 Task: Find connections with filter location Guararema with filter topic #Feminismwith filter profile language Spanish with filter current company Miracle Software Systems, Inc with filter school Harcourt Butler Technical University  with filter industry Tobacco Manufacturing with filter service category Software Testing with filter keywords title Operations Coordinator
Action: Mouse moved to (566, 117)
Screenshot: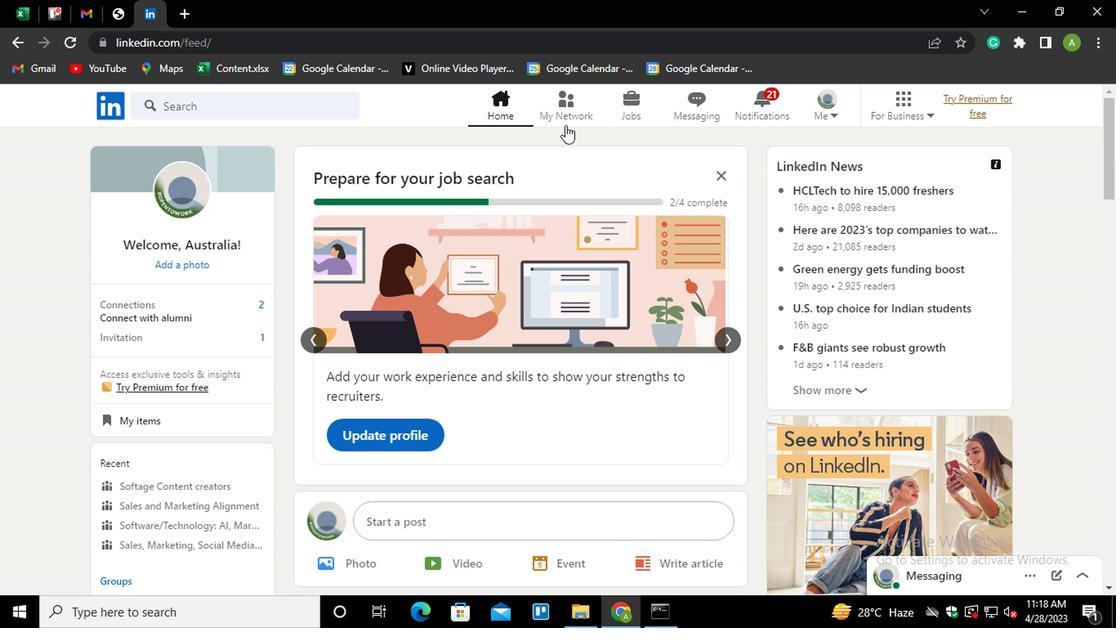 
Action: Mouse pressed left at (566, 117)
Screenshot: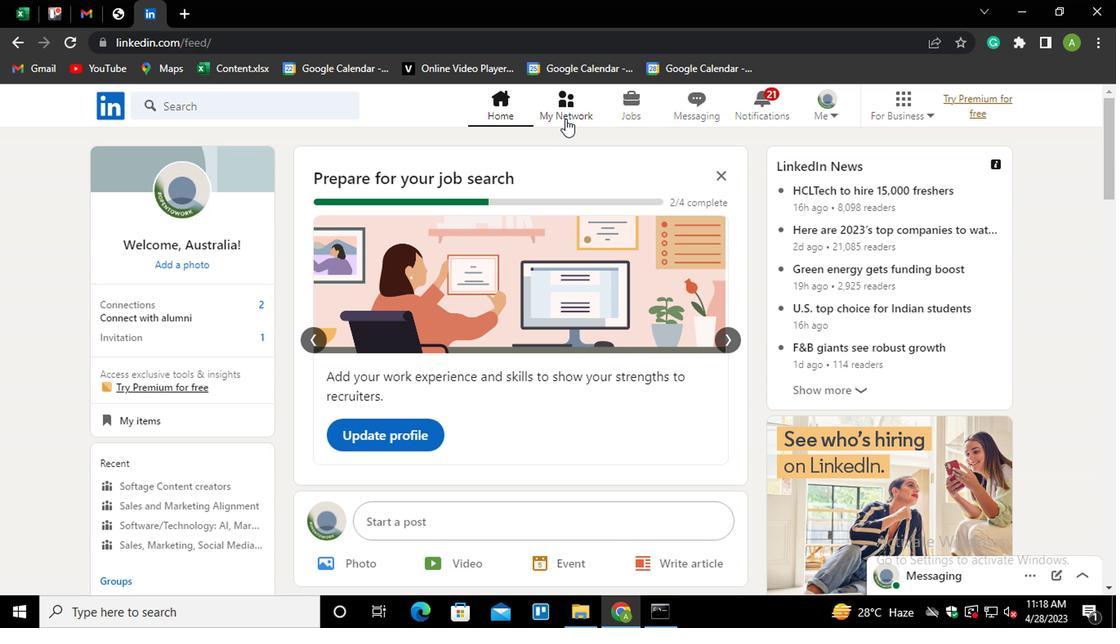 
Action: Mouse moved to (195, 190)
Screenshot: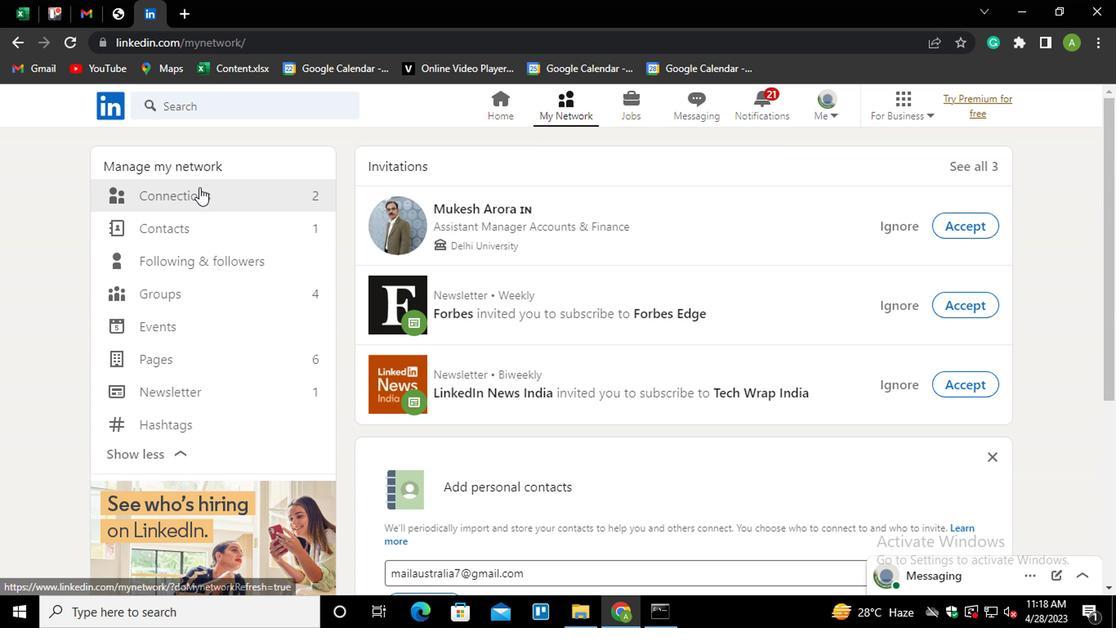 
Action: Mouse pressed left at (195, 190)
Screenshot: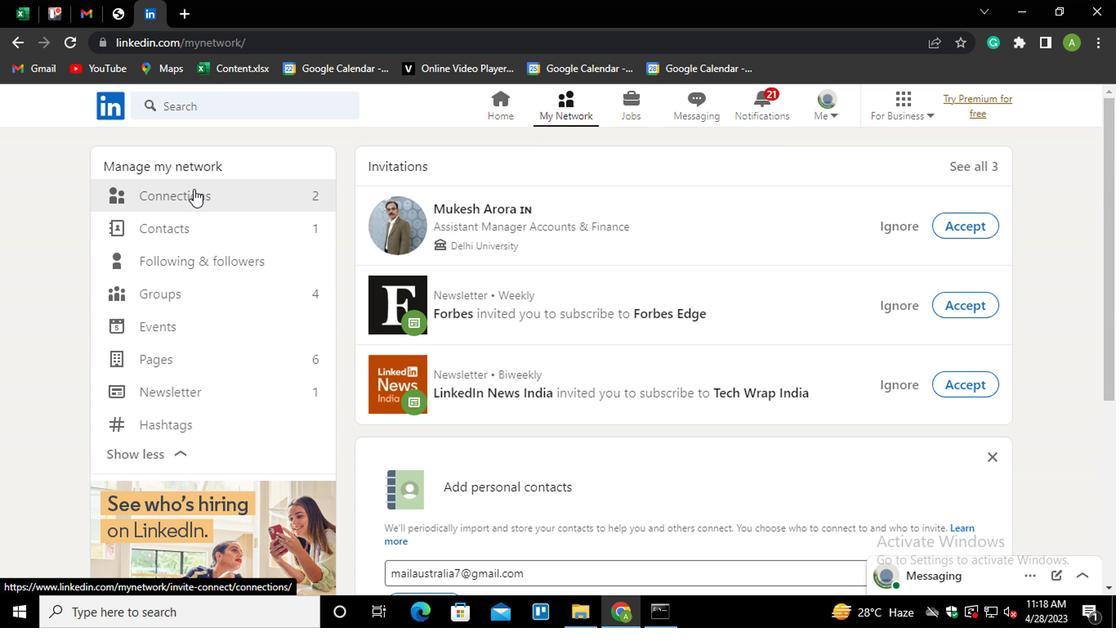 
Action: Mouse moved to (647, 197)
Screenshot: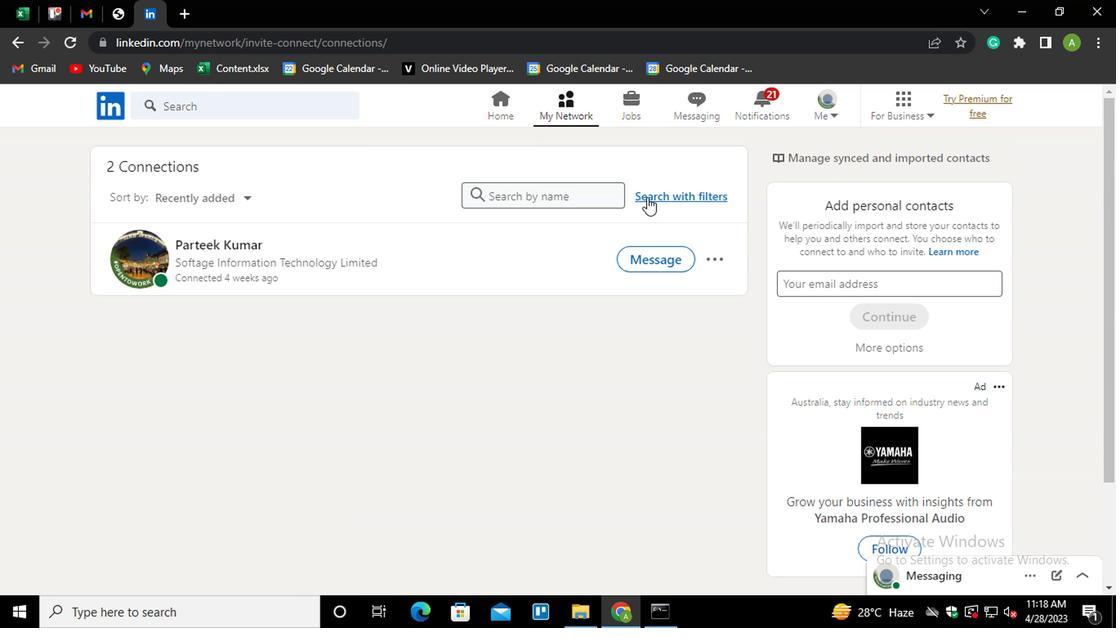
Action: Mouse pressed left at (647, 197)
Screenshot: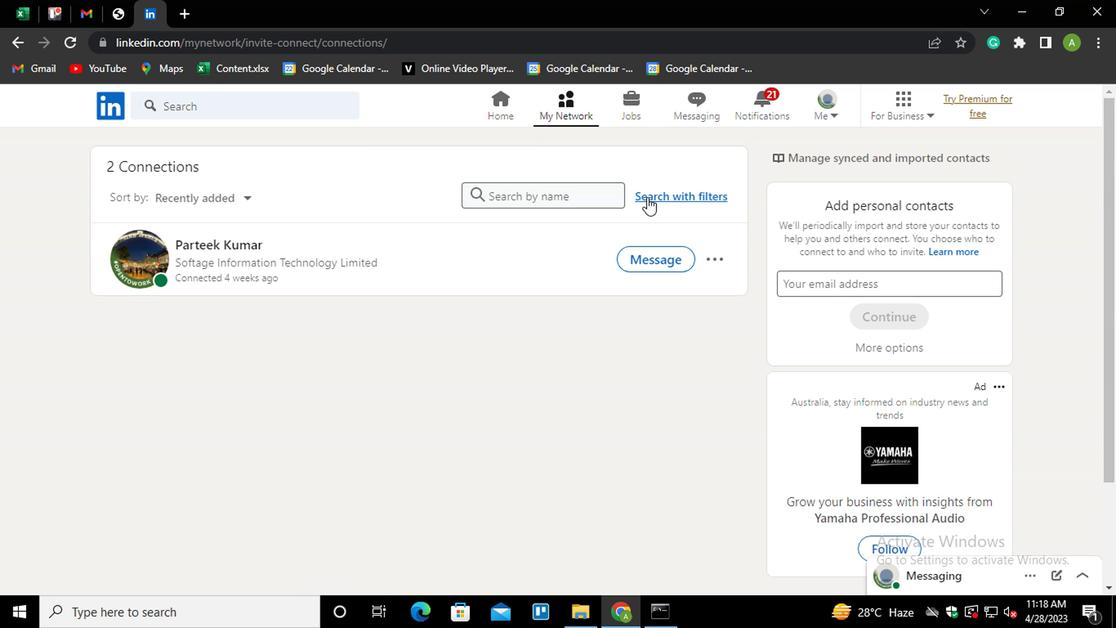 
Action: Mouse moved to (610, 152)
Screenshot: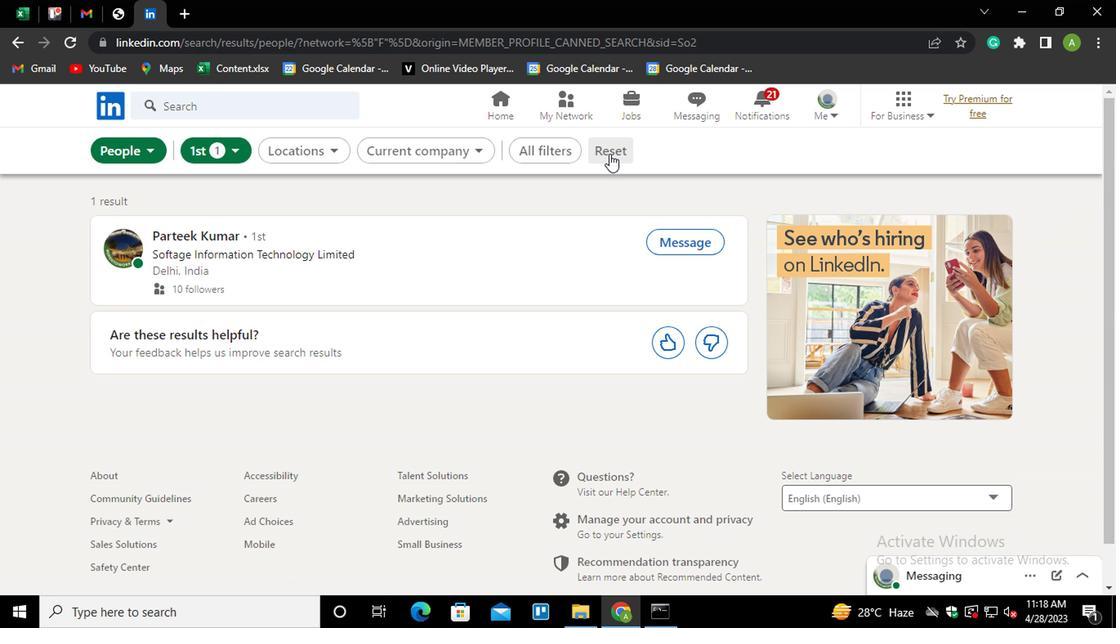 
Action: Mouse pressed left at (610, 152)
Screenshot: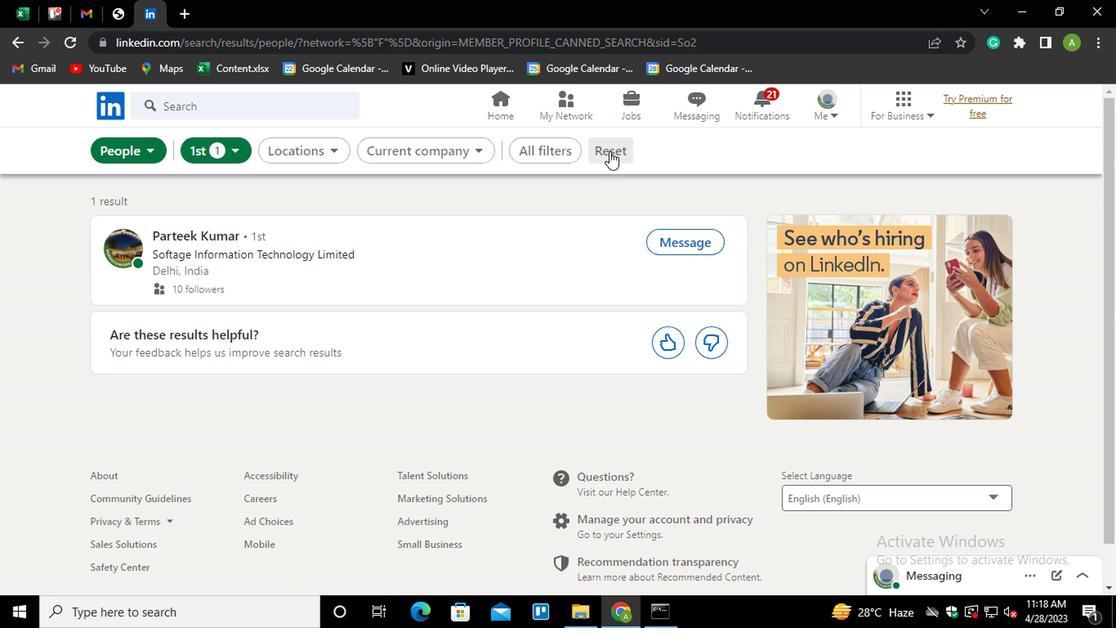 
Action: Mouse moved to (592, 152)
Screenshot: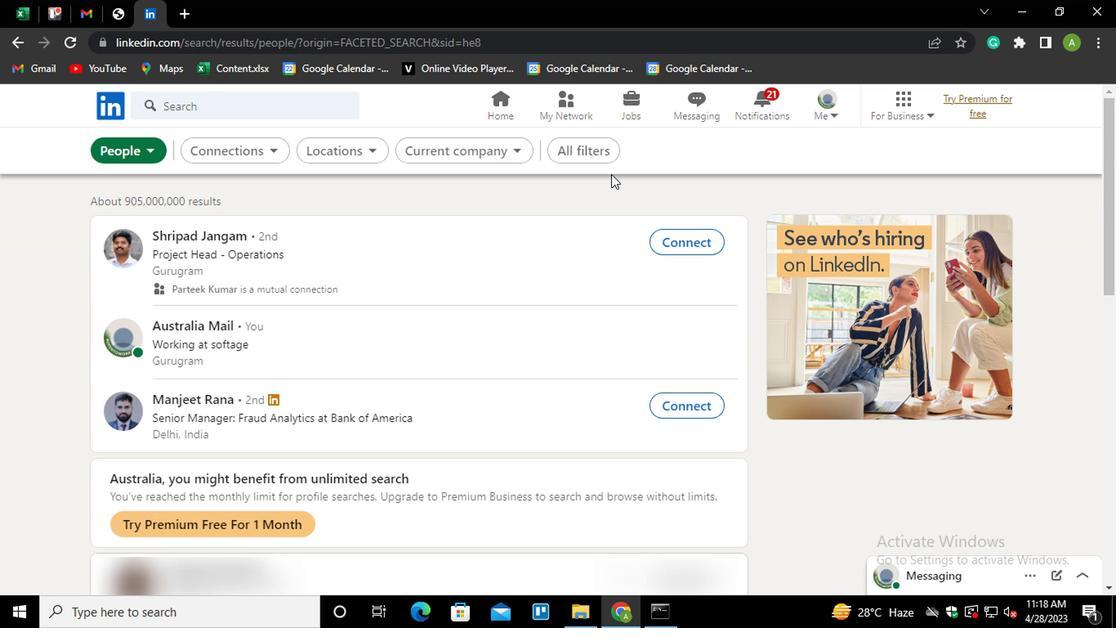 
Action: Mouse pressed left at (592, 152)
Screenshot: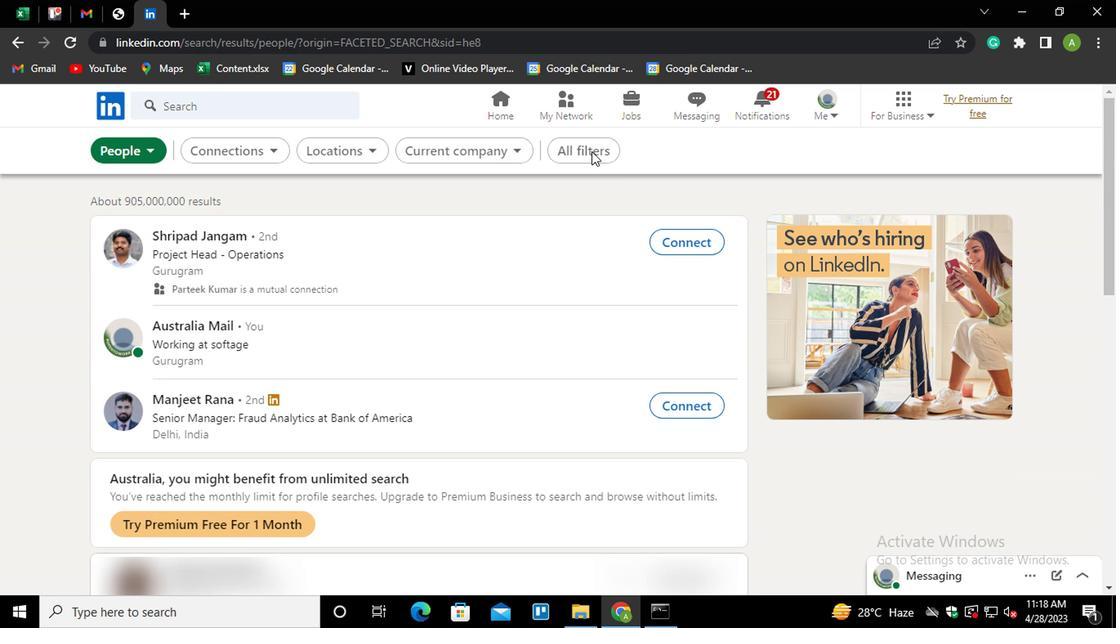 
Action: Mouse moved to (821, 326)
Screenshot: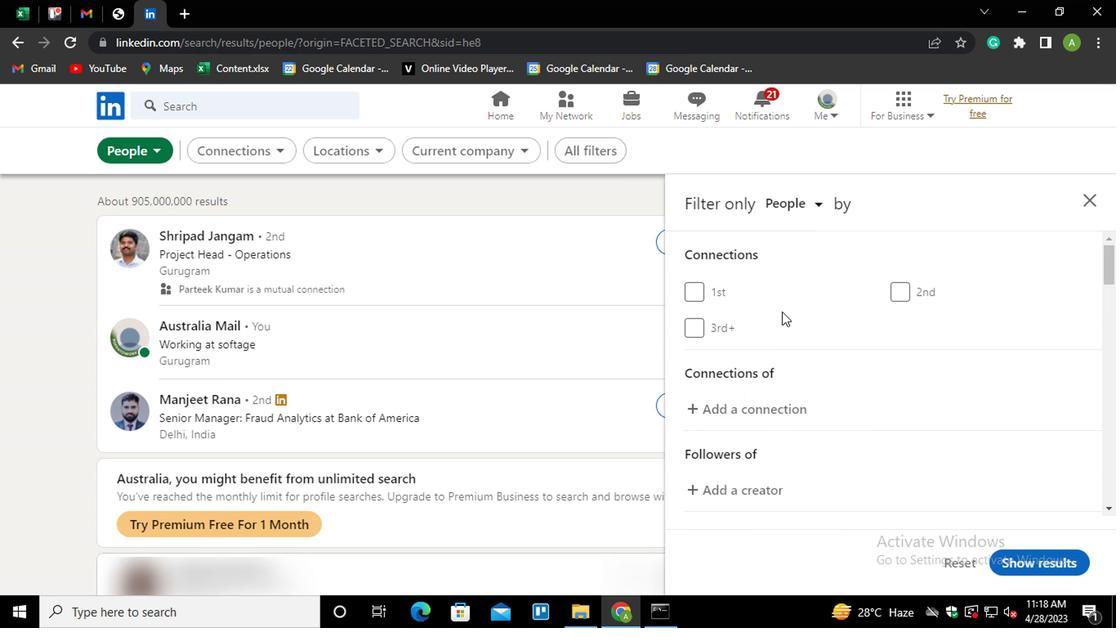 
Action: Mouse scrolled (821, 325) with delta (0, -1)
Screenshot: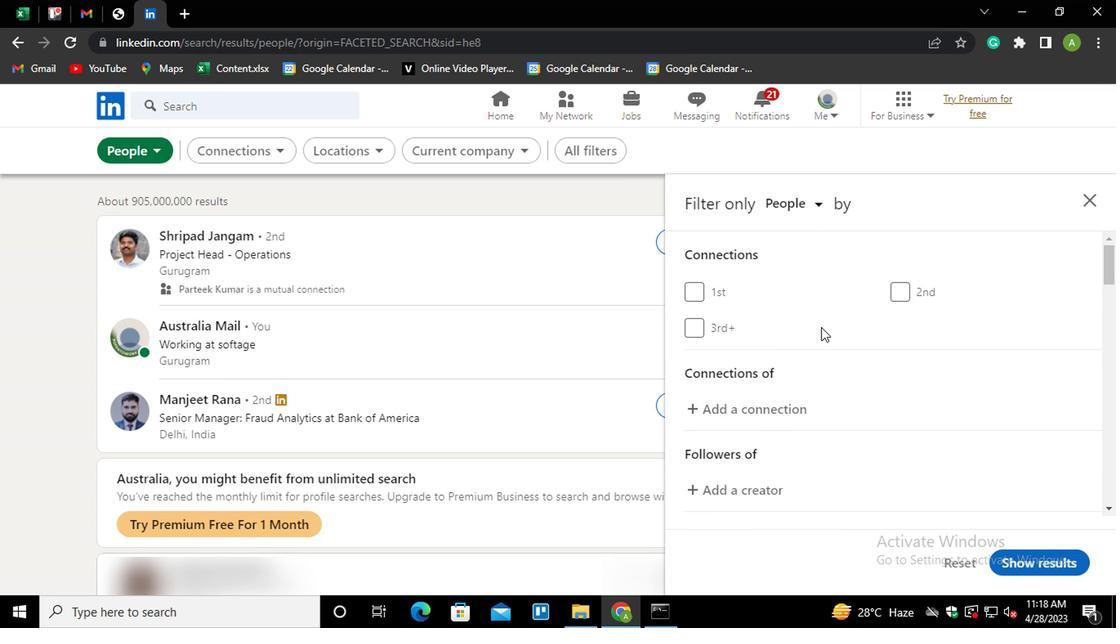 
Action: Mouse scrolled (821, 325) with delta (0, -1)
Screenshot: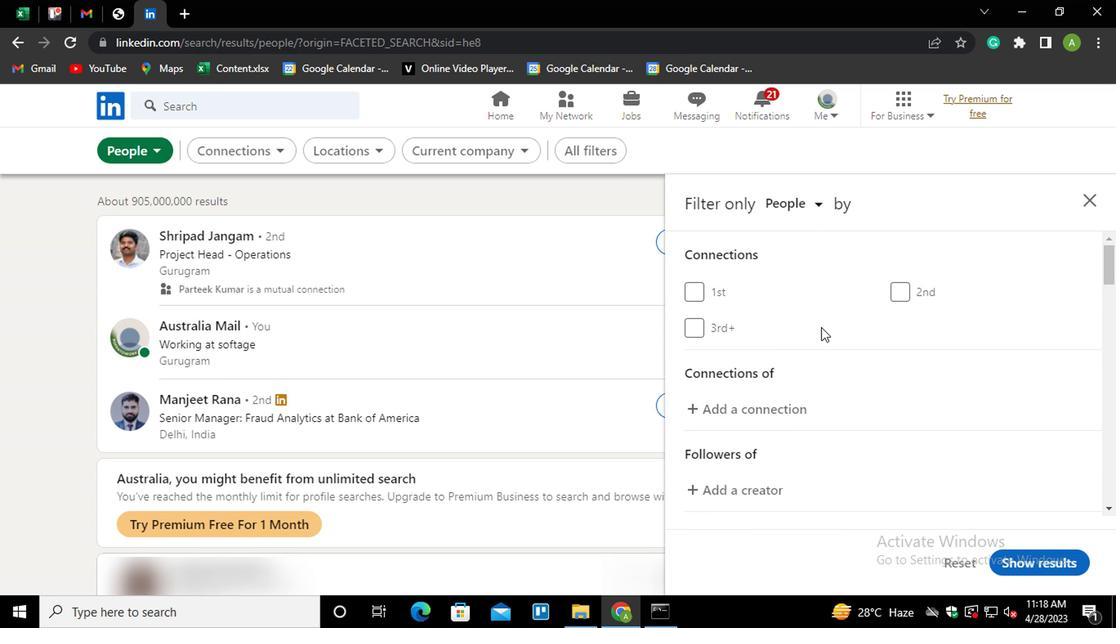 
Action: Mouse scrolled (821, 325) with delta (0, -1)
Screenshot: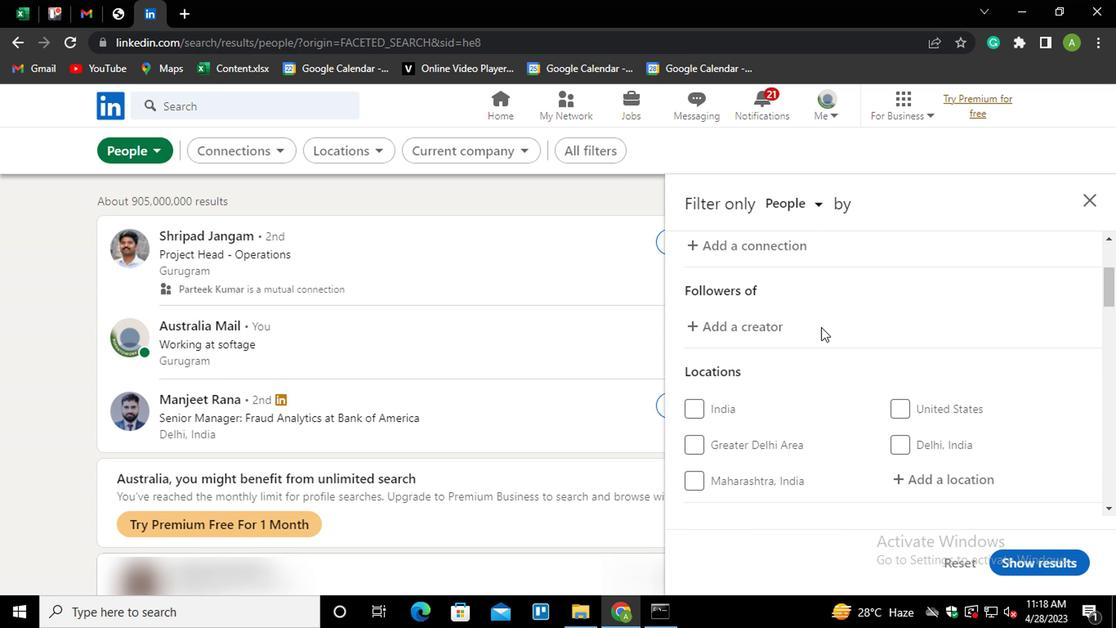 
Action: Mouse moved to (929, 389)
Screenshot: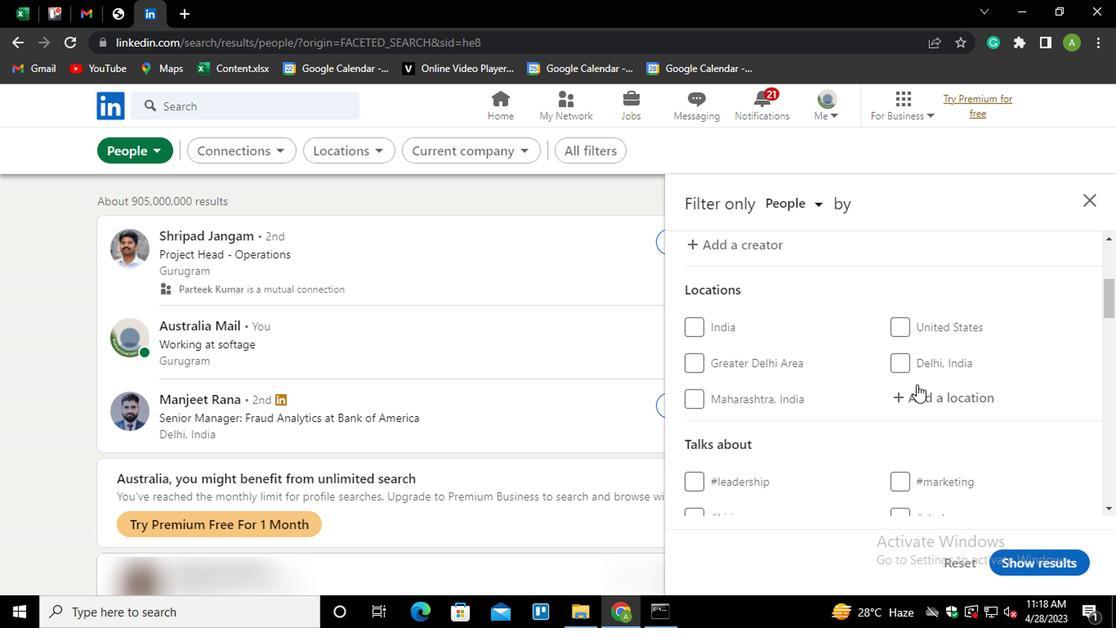 
Action: Mouse pressed left at (929, 389)
Screenshot: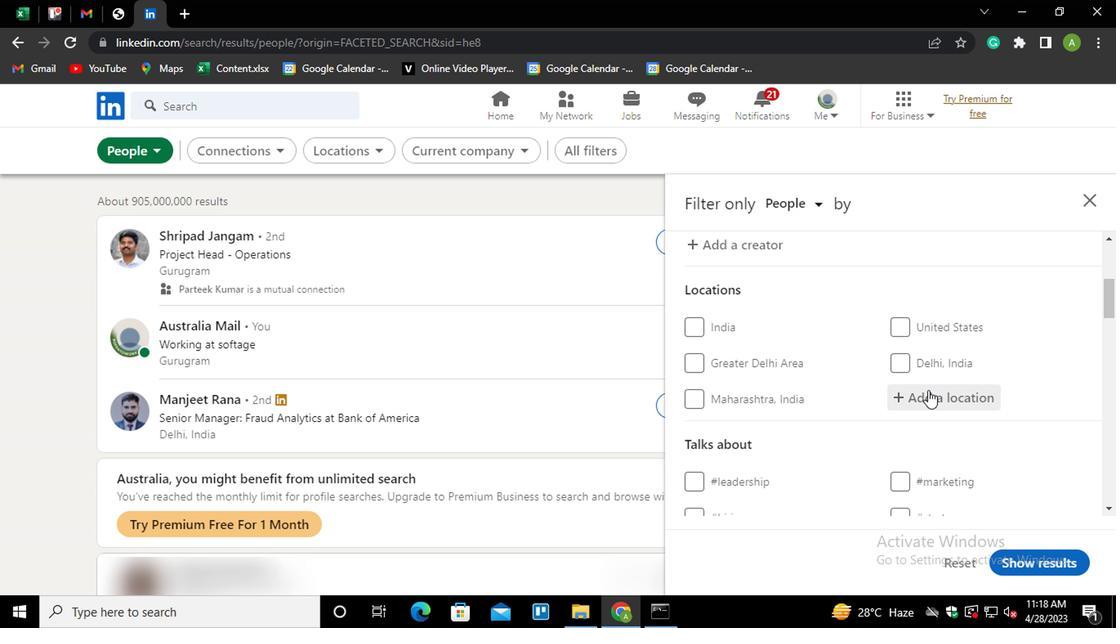
Action: Mouse moved to (937, 397)
Screenshot: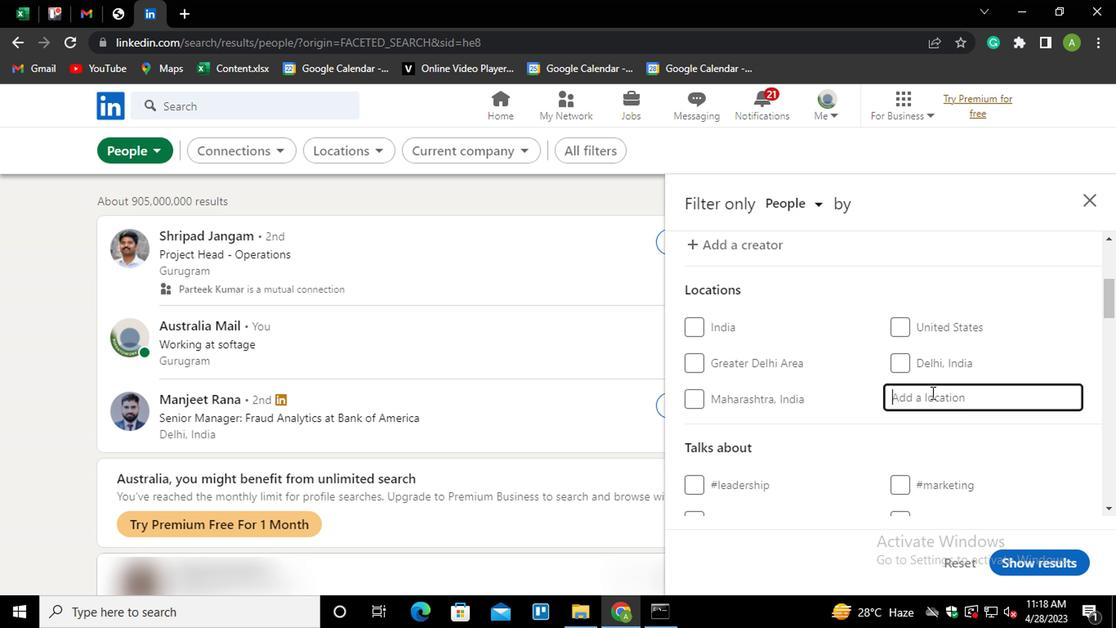 
Action: Mouse pressed left at (937, 397)
Screenshot: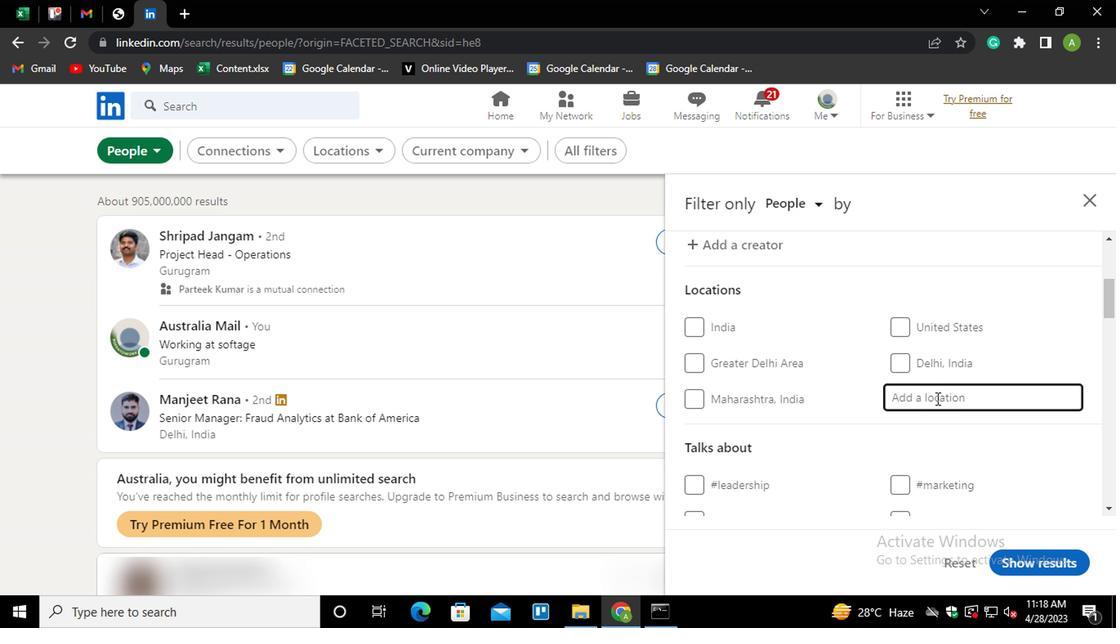 
Action: Mouse moved to (936, 397)
Screenshot: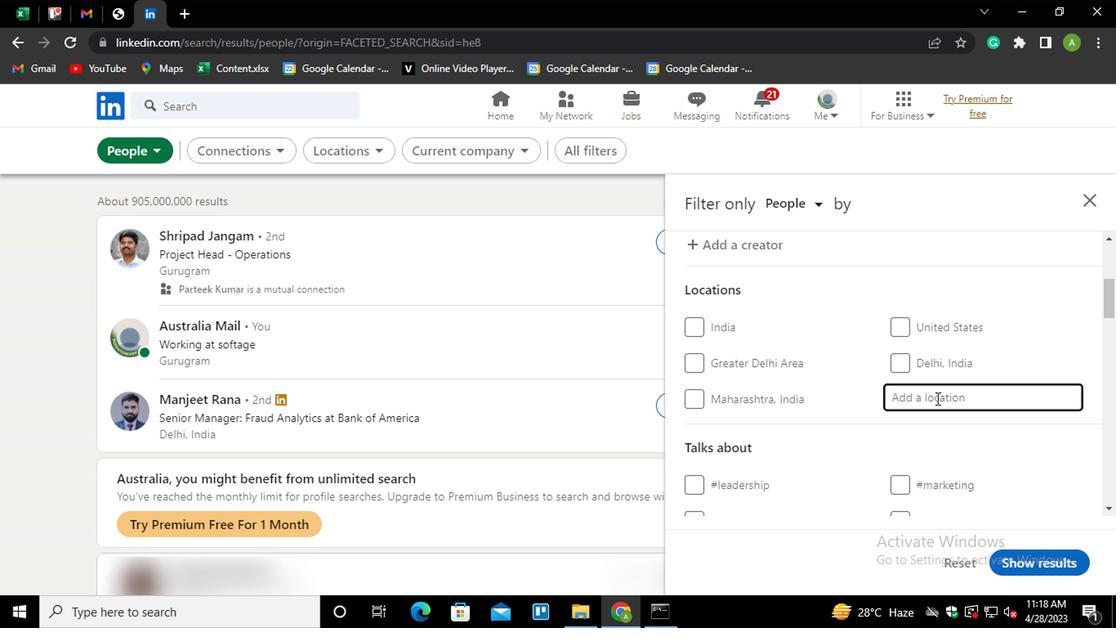 
Action: Key pressed <Key.shift>GUARAREMA<Key.down><Key.enter>
Screenshot: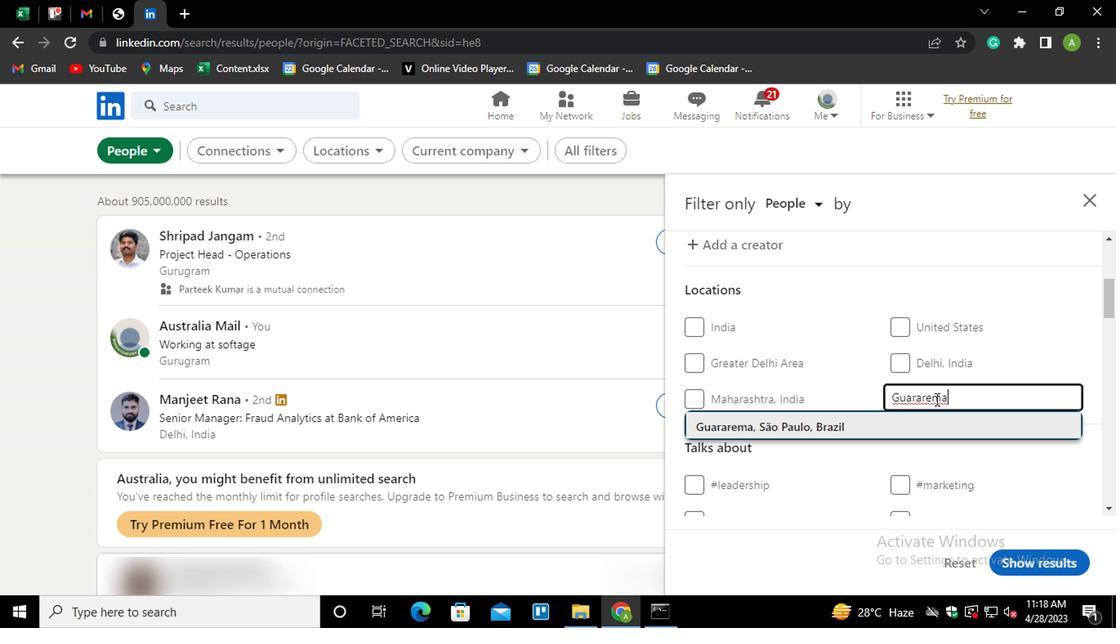 
Action: Mouse scrolled (936, 397) with delta (0, 0)
Screenshot: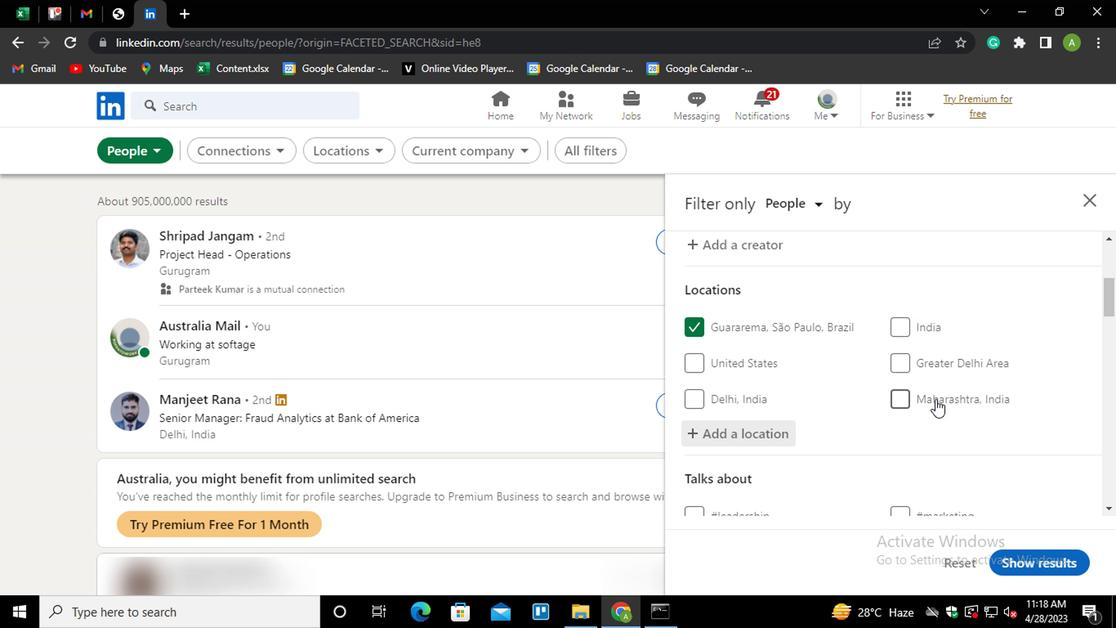 
Action: Mouse scrolled (936, 397) with delta (0, 0)
Screenshot: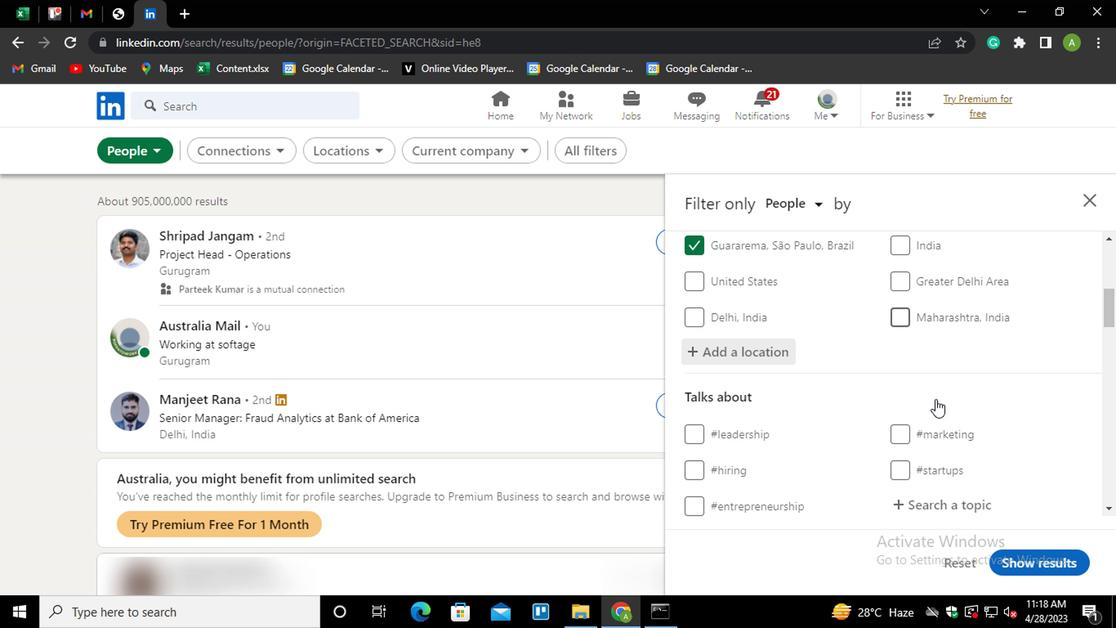 
Action: Mouse scrolled (936, 397) with delta (0, 0)
Screenshot: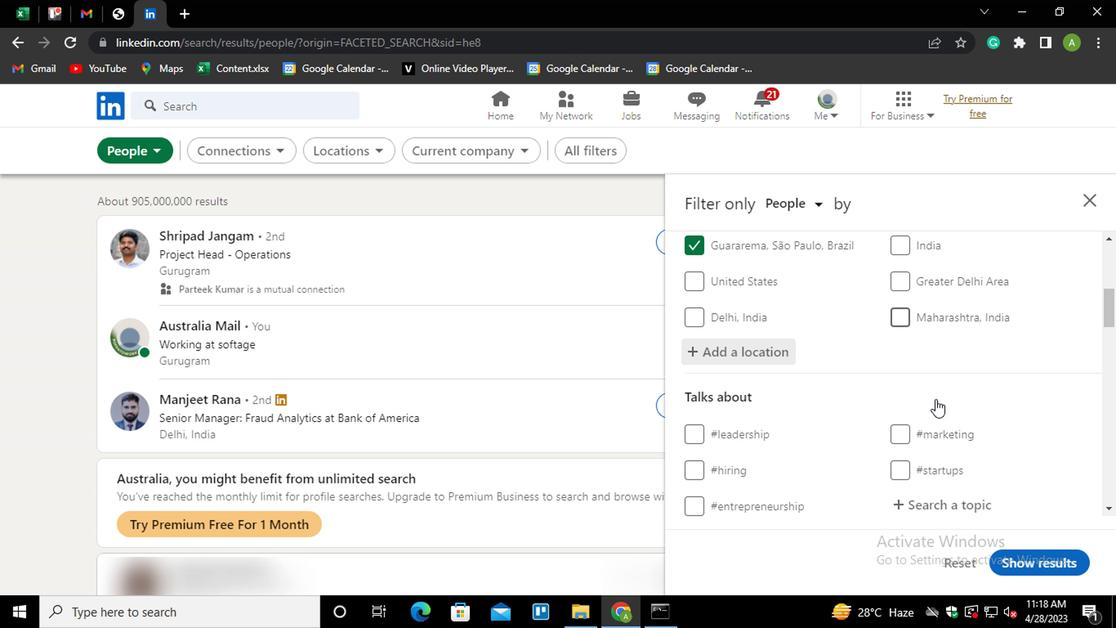 
Action: Mouse moved to (931, 342)
Screenshot: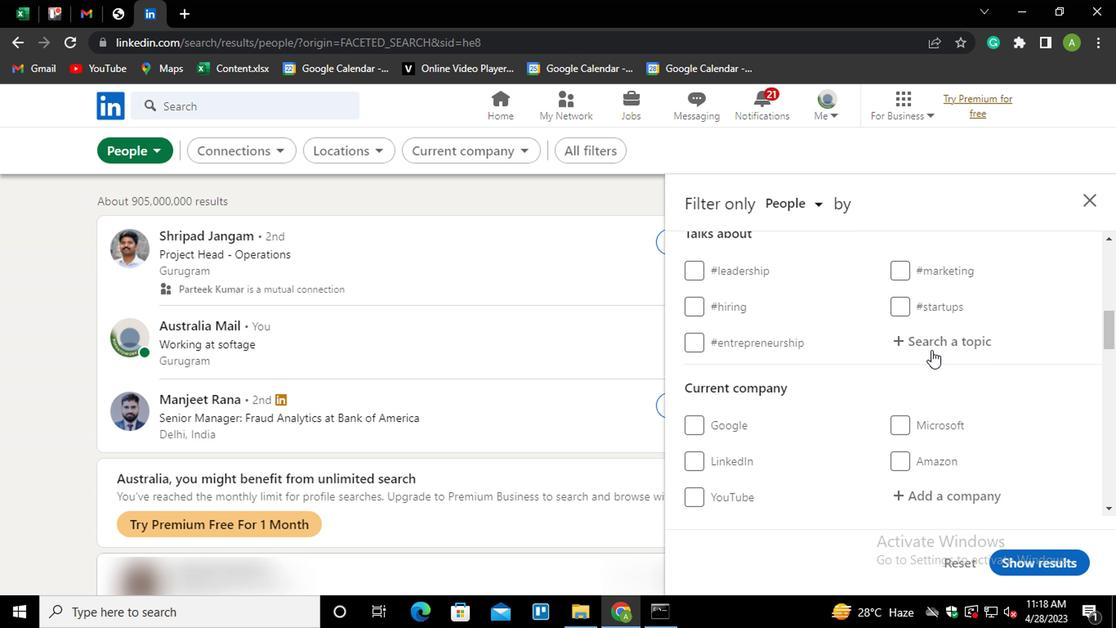
Action: Mouse pressed left at (931, 342)
Screenshot: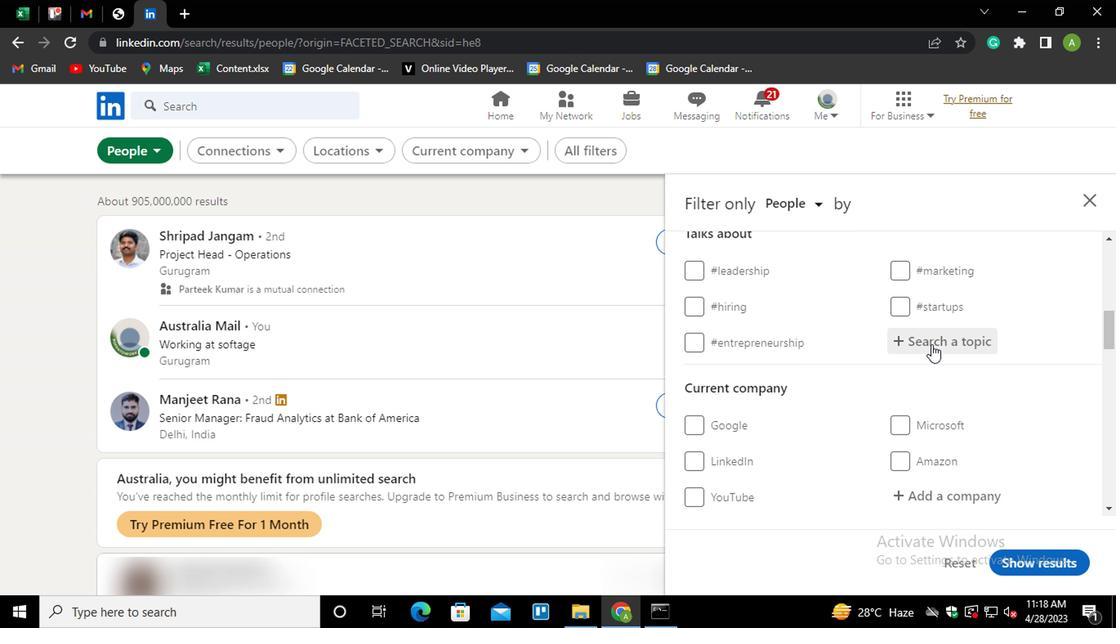 
Action: Mouse moved to (930, 342)
Screenshot: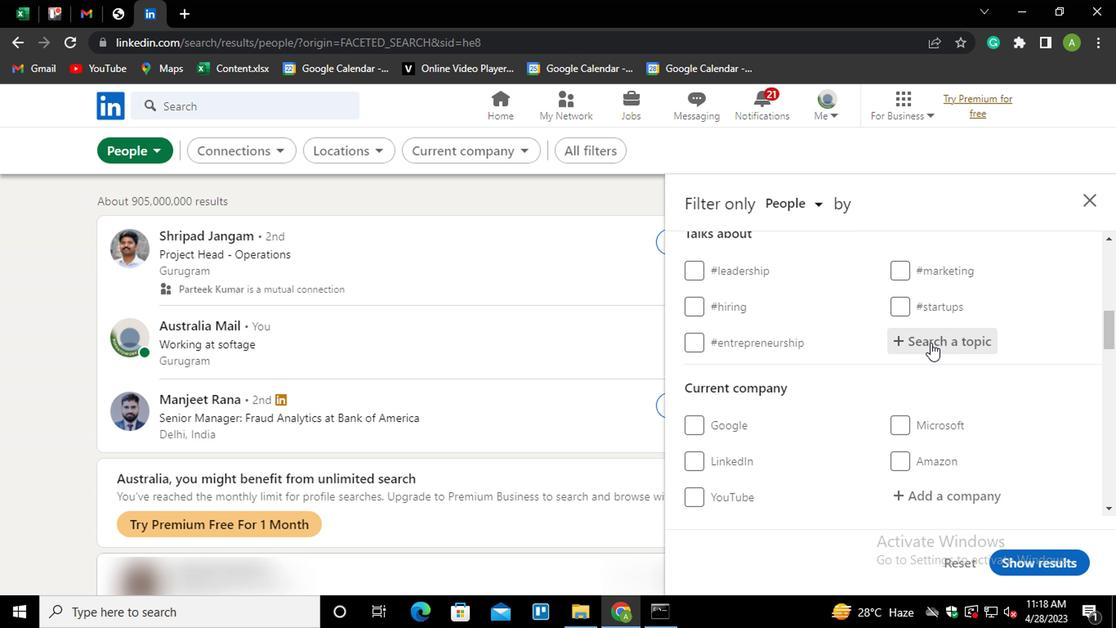 
Action: Key pressed FEMINISM<Key.down><Key.down><Key.enter>
Screenshot: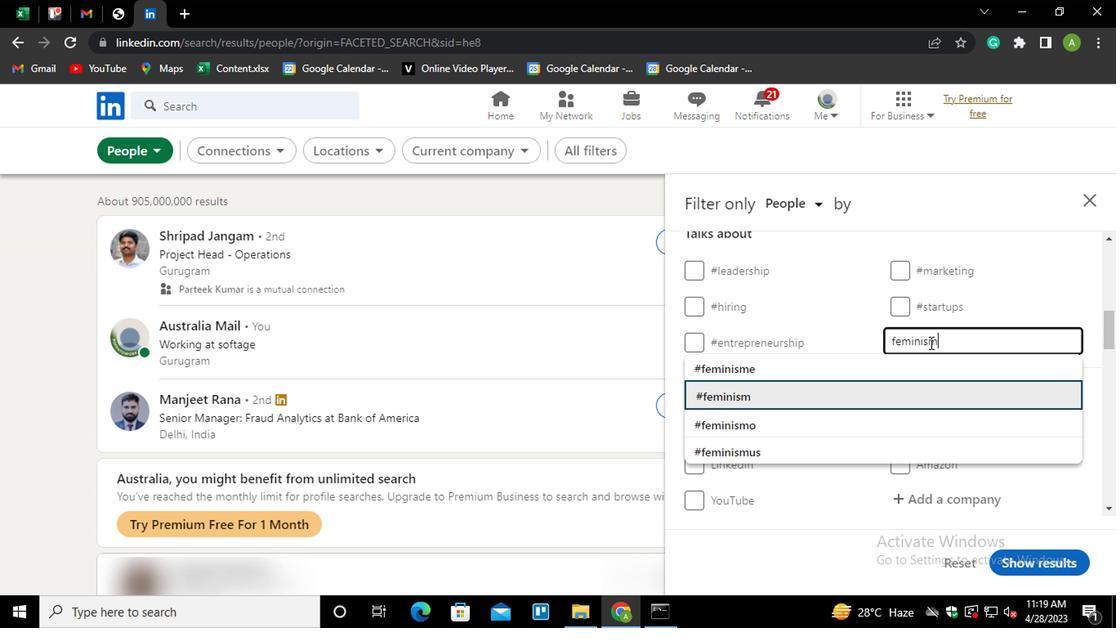 
Action: Mouse scrolled (930, 341) with delta (0, 0)
Screenshot: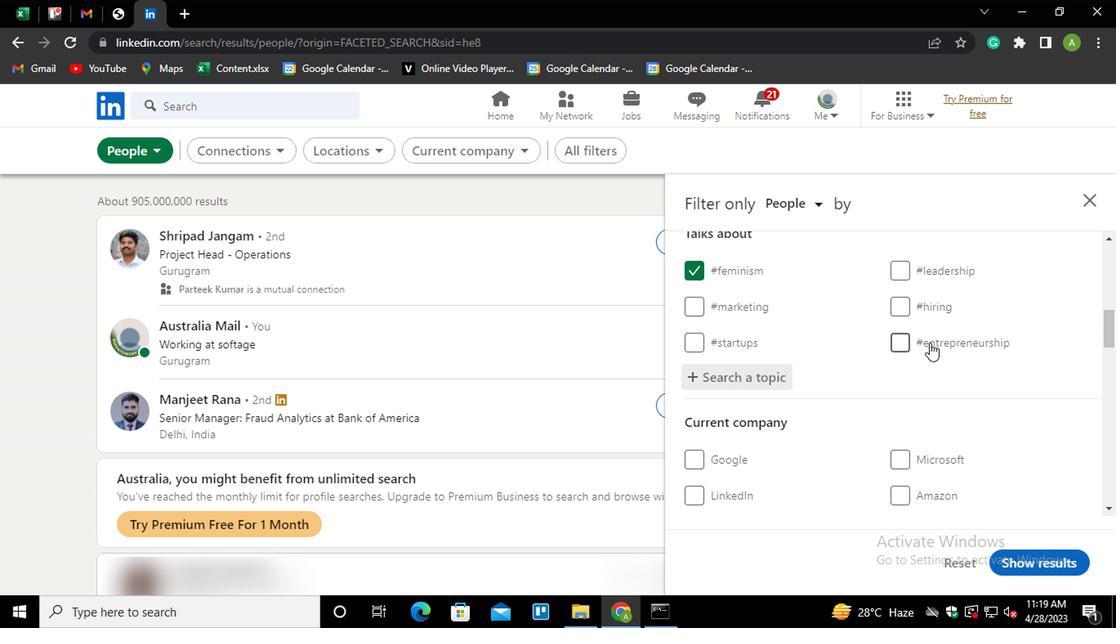 
Action: Mouse scrolled (930, 341) with delta (0, 0)
Screenshot: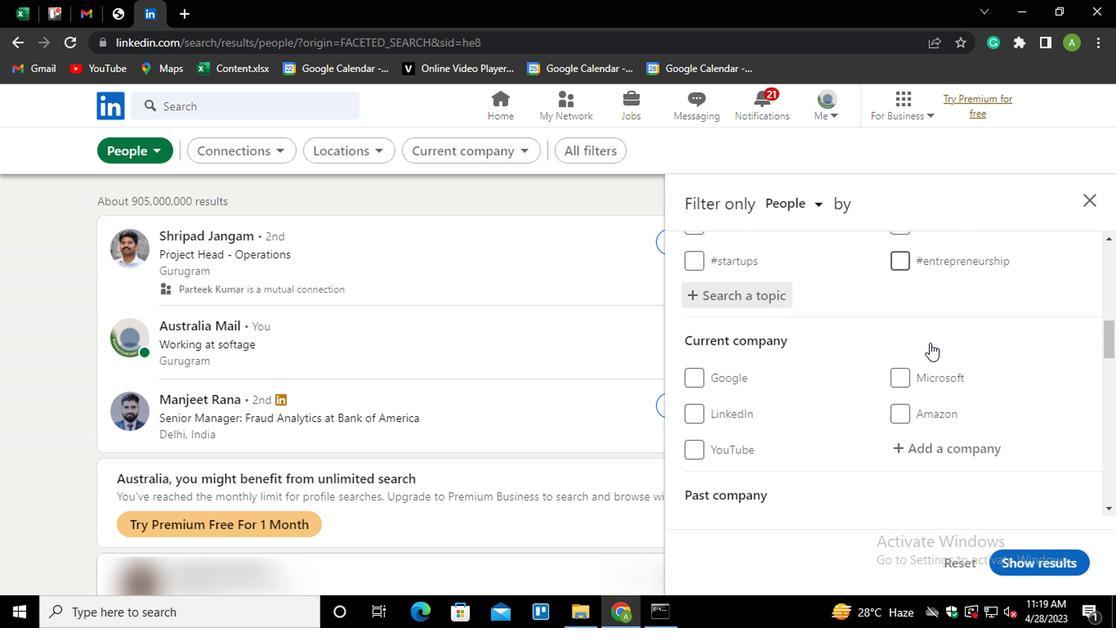 
Action: Mouse scrolled (930, 341) with delta (0, 0)
Screenshot: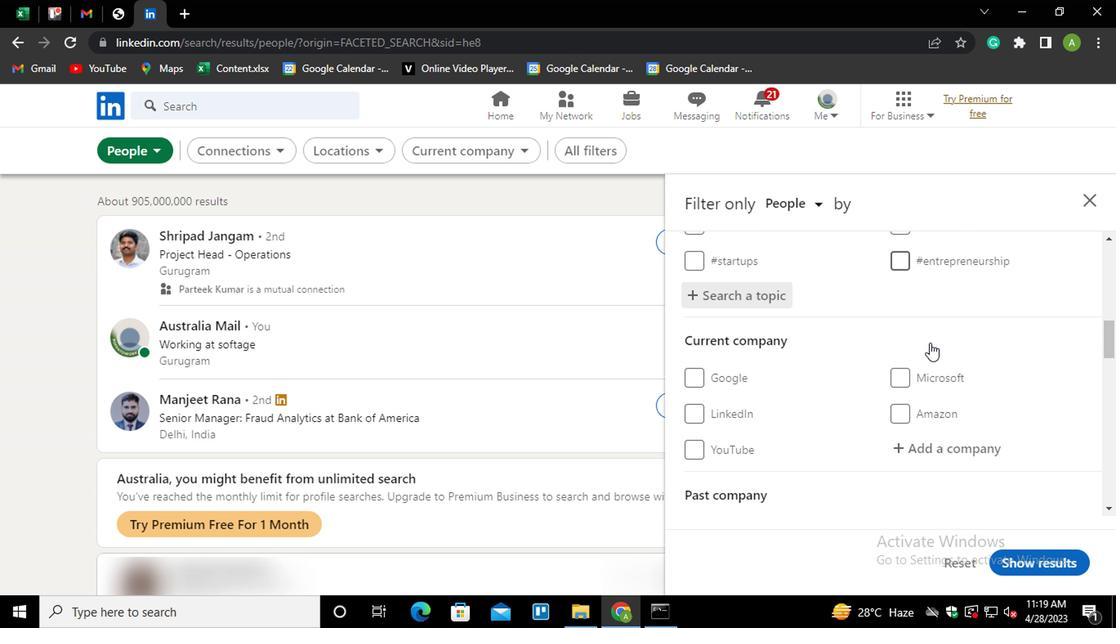 
Action: Mouse moved to (930, 342)
Screenshot: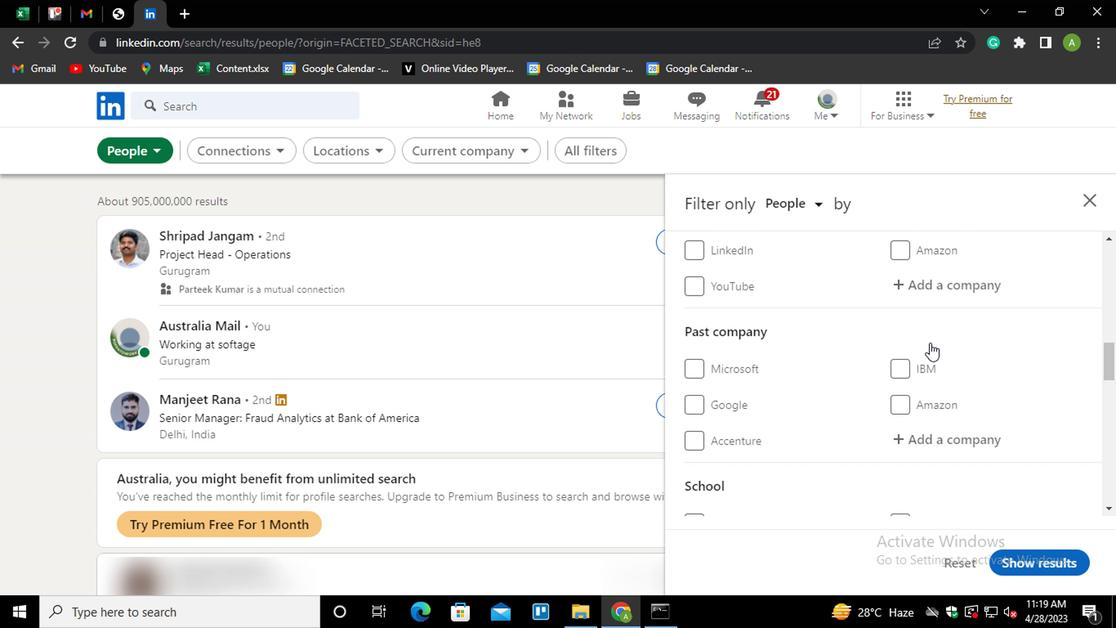
Action: Mouse scrolled (930, 341) with delta (0, 0)
Screenshot: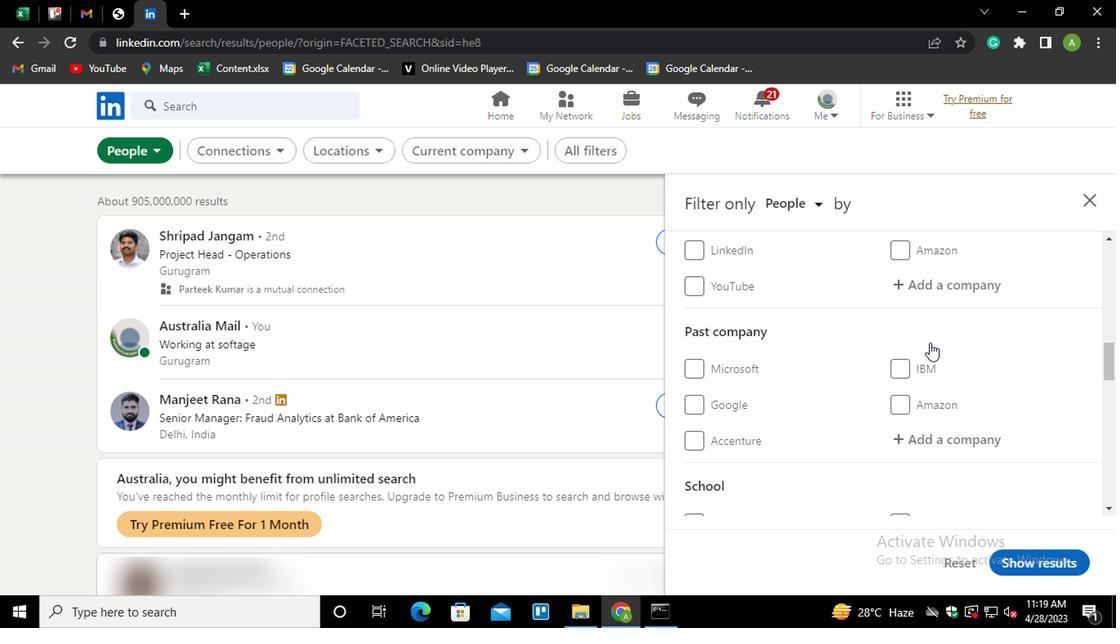 
Action: Mouse scrolled (930, 341) with delta (0, 0)
Screenshot: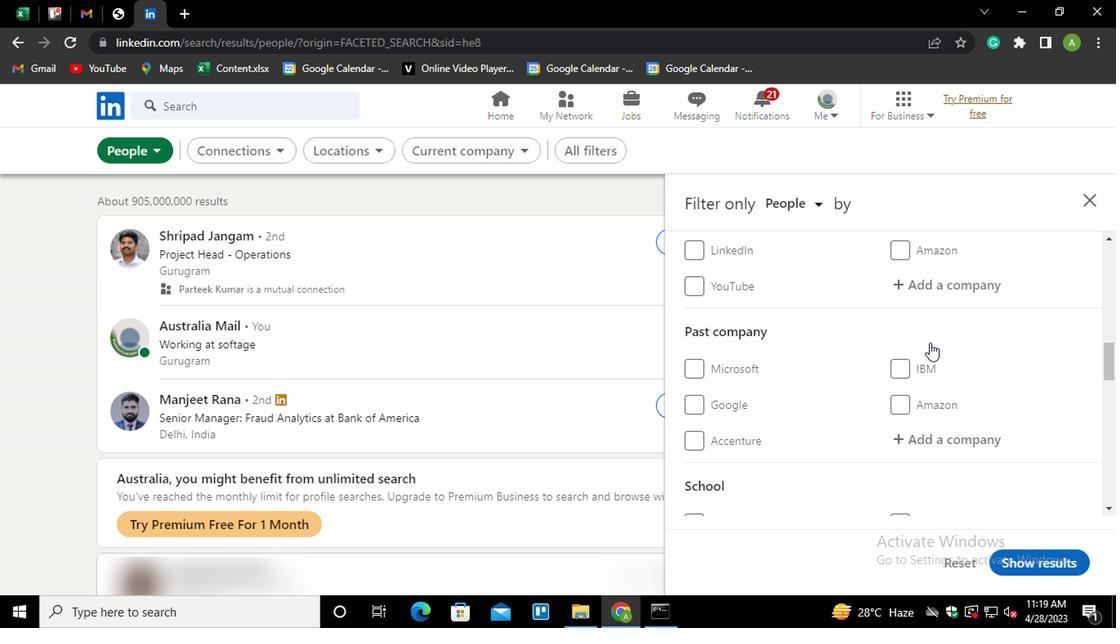 
Action: Mouse scrolled (930, 341) with delta (0, 0)
Screenshot: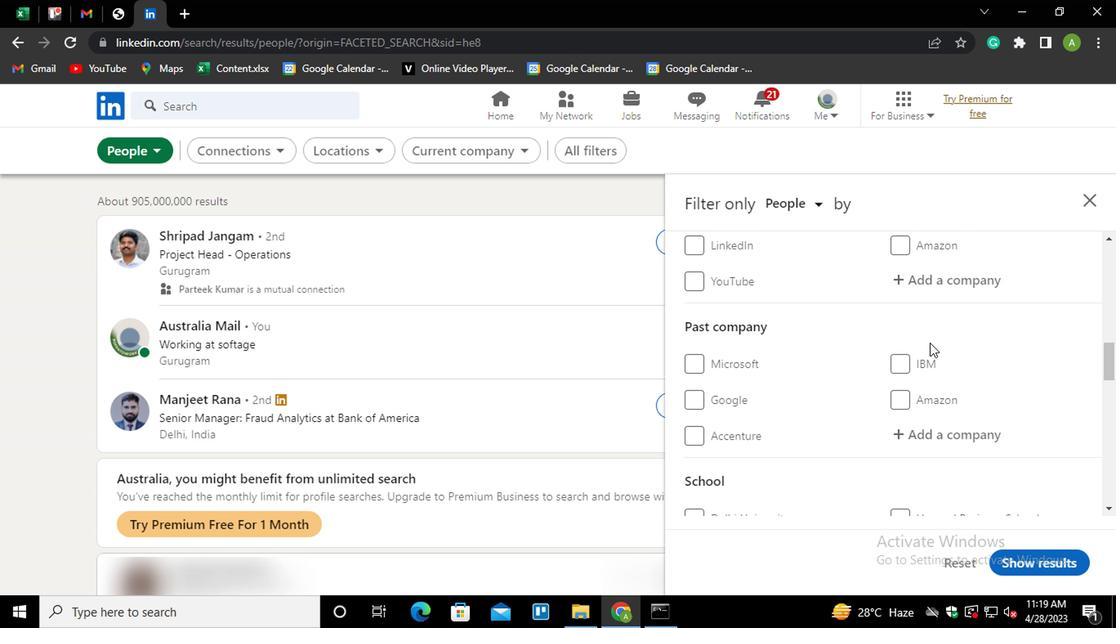 
Action: Mouse scrolled (930, 341) with delta (0, 0)
Screenshot: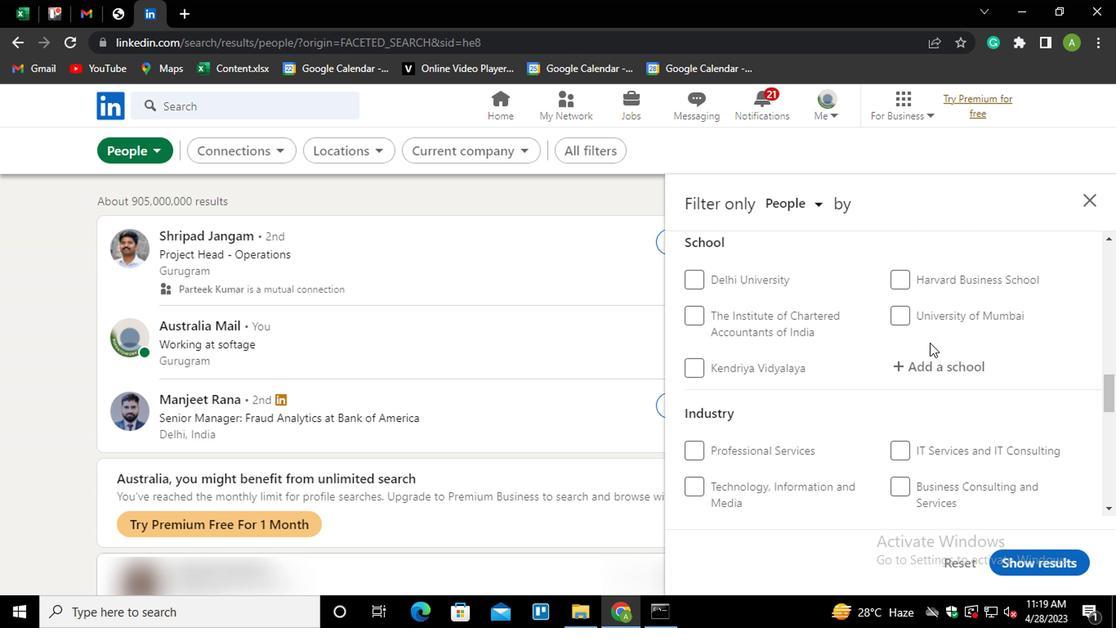 
Action: Mouse scrolled (930, 341) with delta (0, 0)
Screenshot: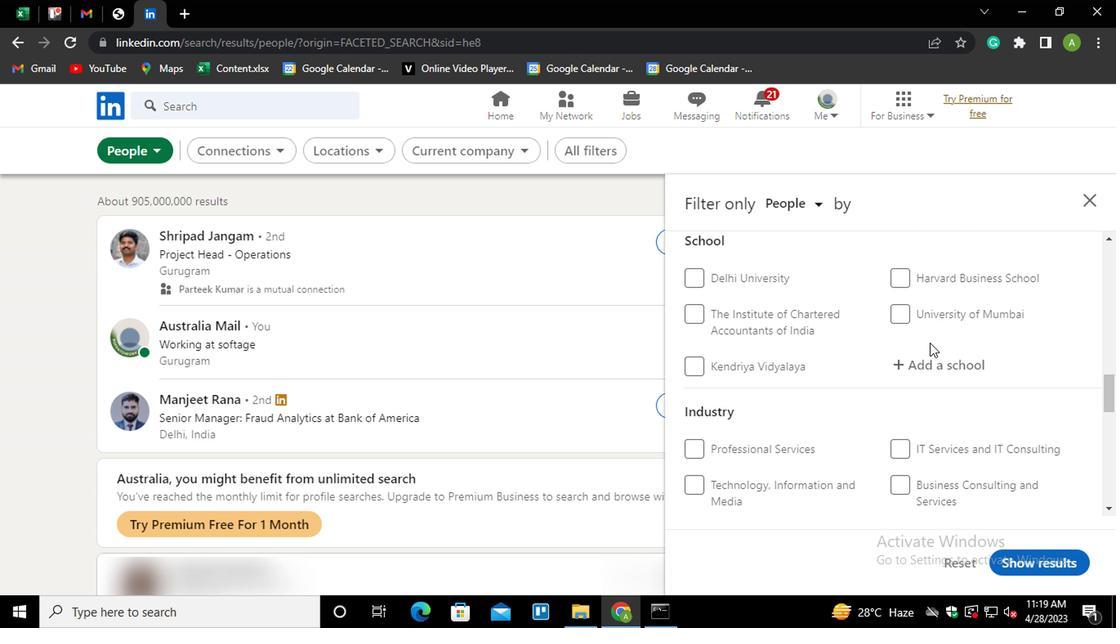 
Action: Mouse scrolled (930, 341) with delta (0, 0)
Screenshot: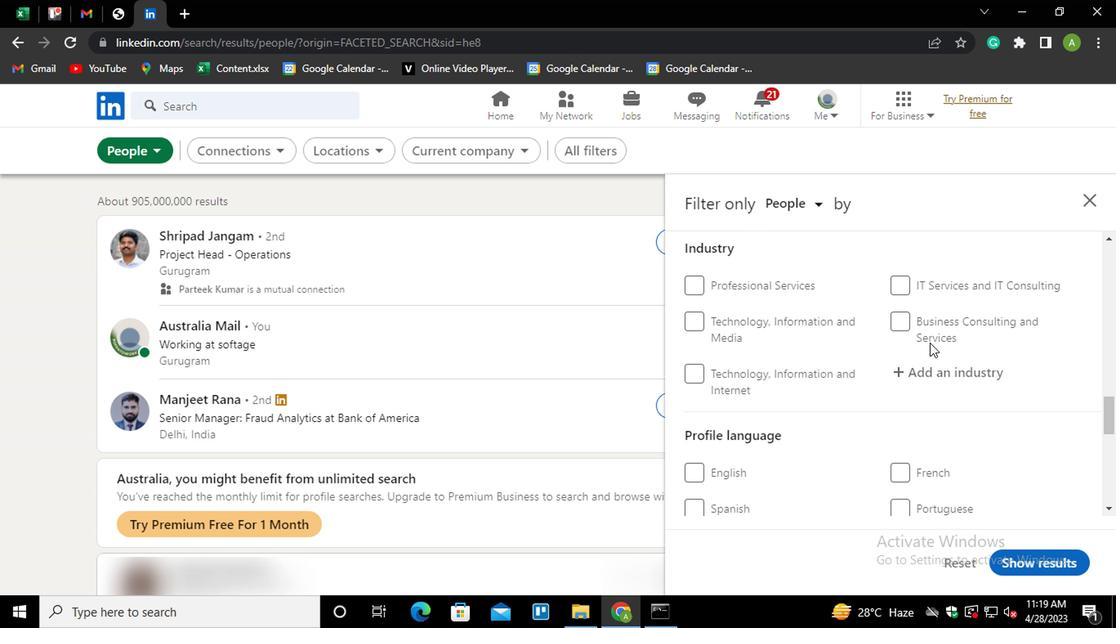 
Action: Mouse scrolled (930, 341) with delta (0, 0)
Screenshot: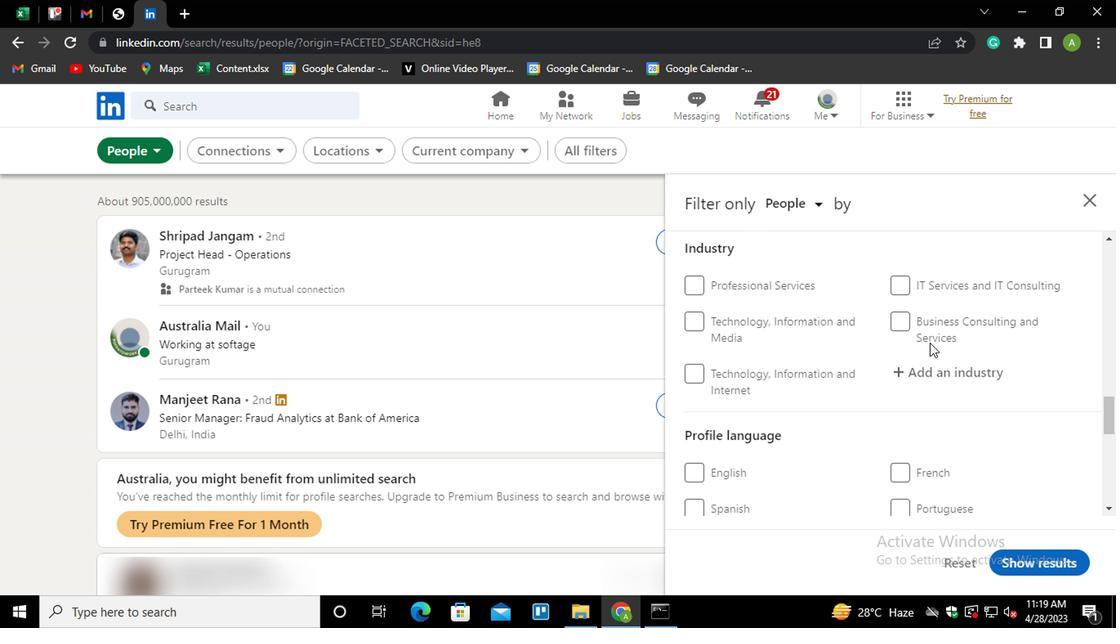 
Action: Mouse moved to (724, 348)
Screenshot: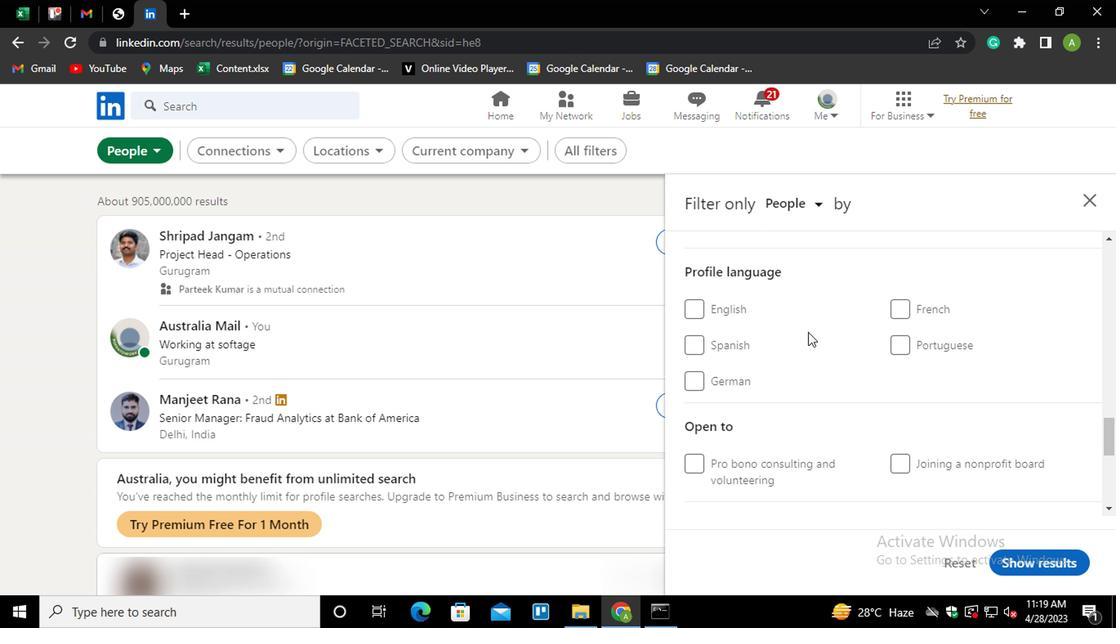 
Action: Mouse pressed left at (724, 348)
Screenshot: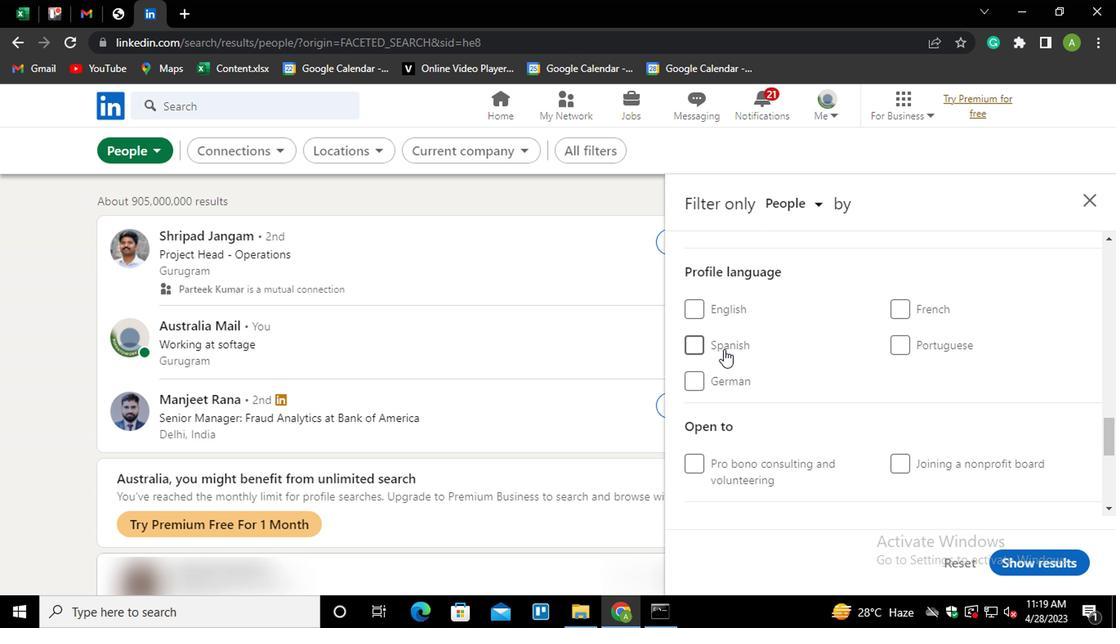 
Action: Mouse moved to (983, 410)
Screenshot: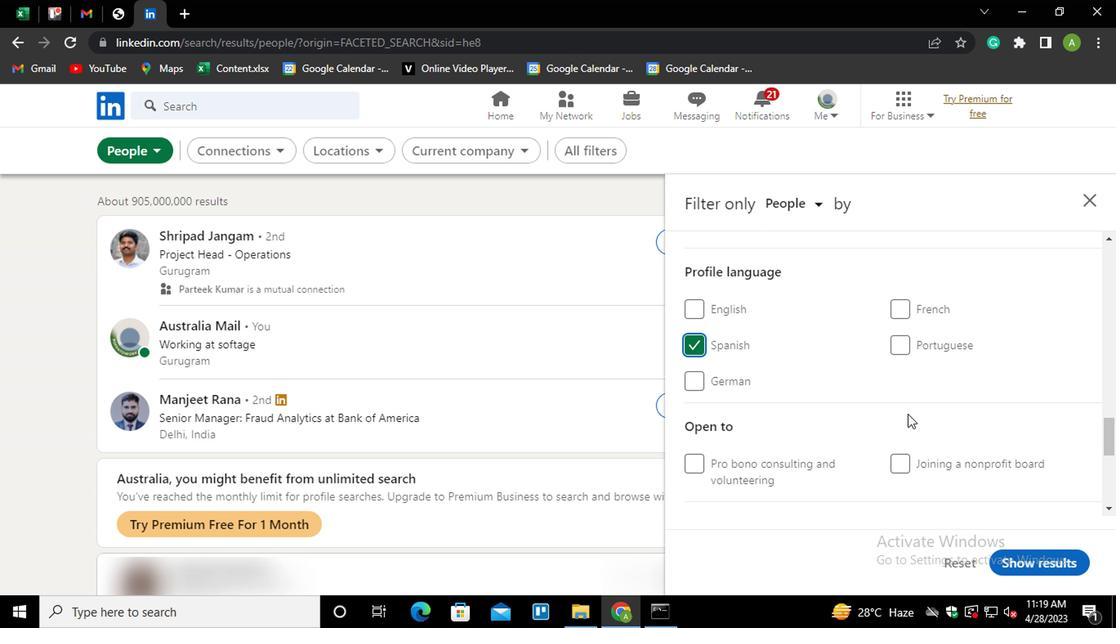 
Action: Mouse scrolled (983, 411) with delta (0, 1)
Screenshot: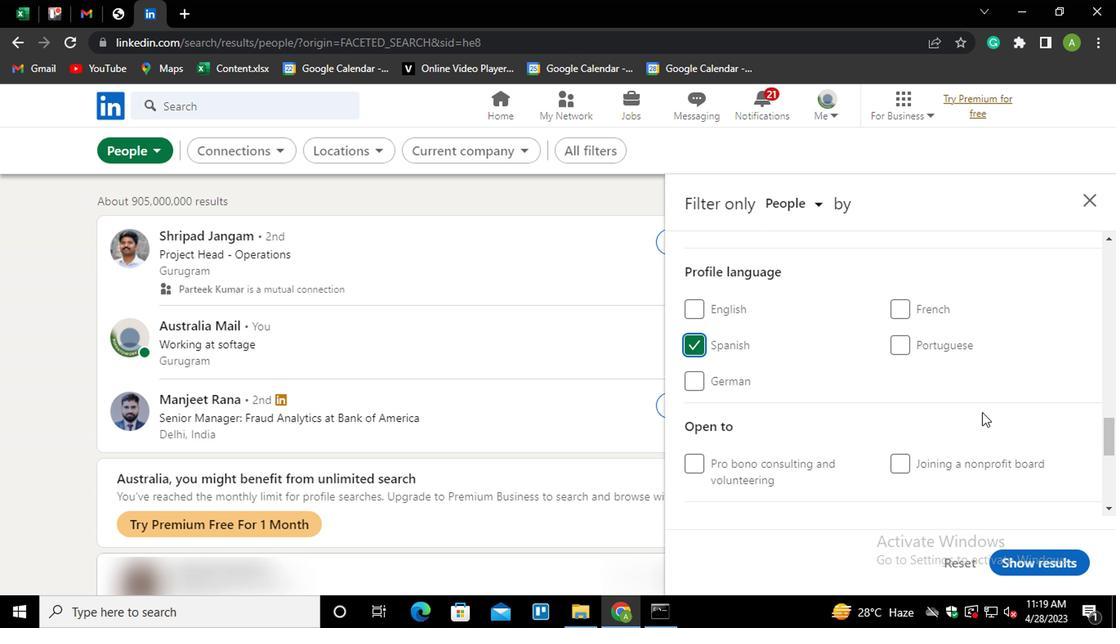 
Action: Mouse scrolled (983, 411) with delta (0, 1)
Screenshot: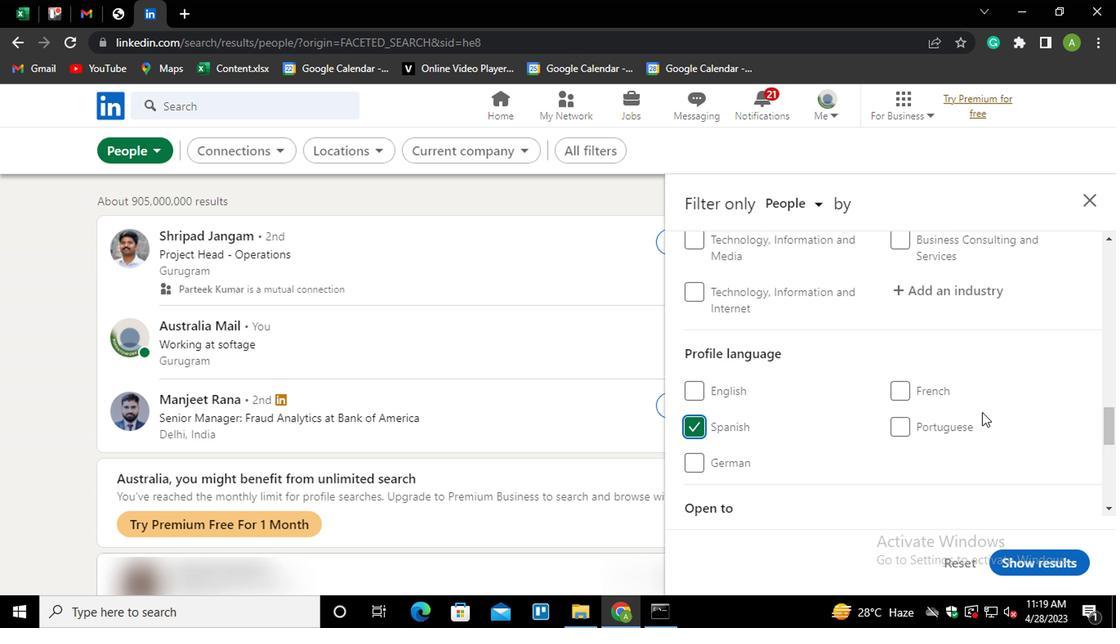 
Action: Mouse scrolled (983, 411) with delta (0, 1)
Screenshot: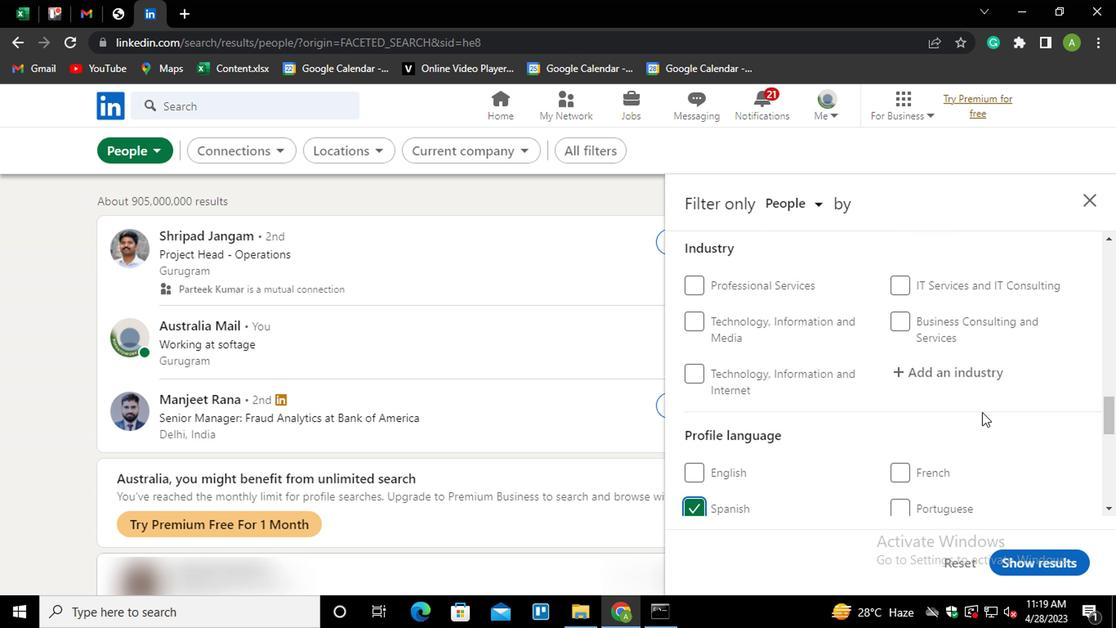 
Action: Mouse scrolled (983, 411) with delta (0, 1)
Screenshot: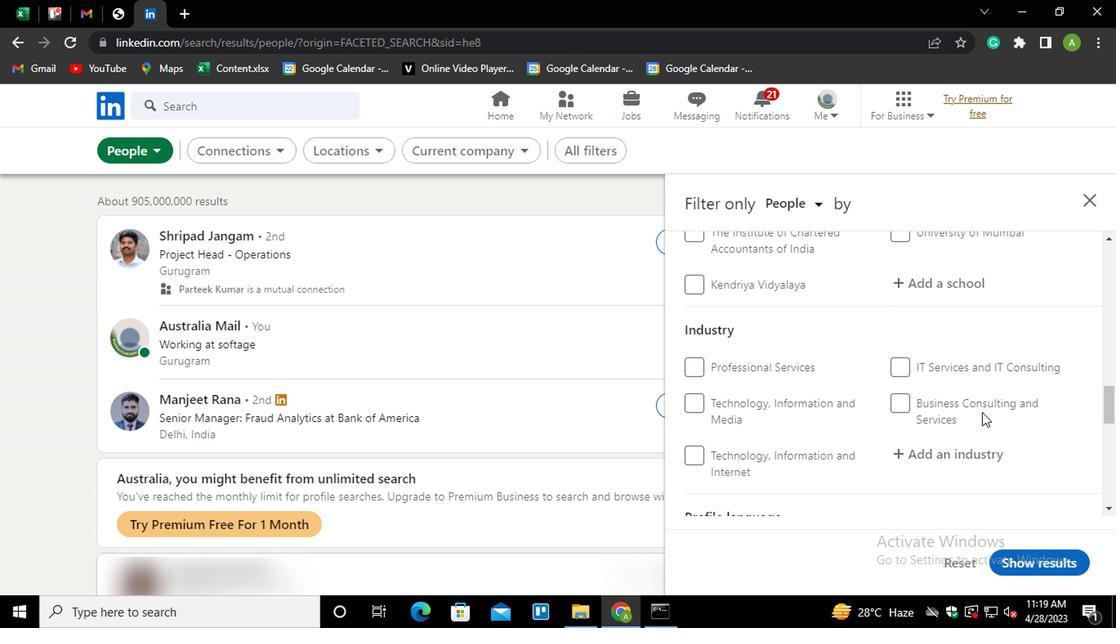 
Action: Mouse scrolled (983, 411) with delta (0, 1)
Screenshot: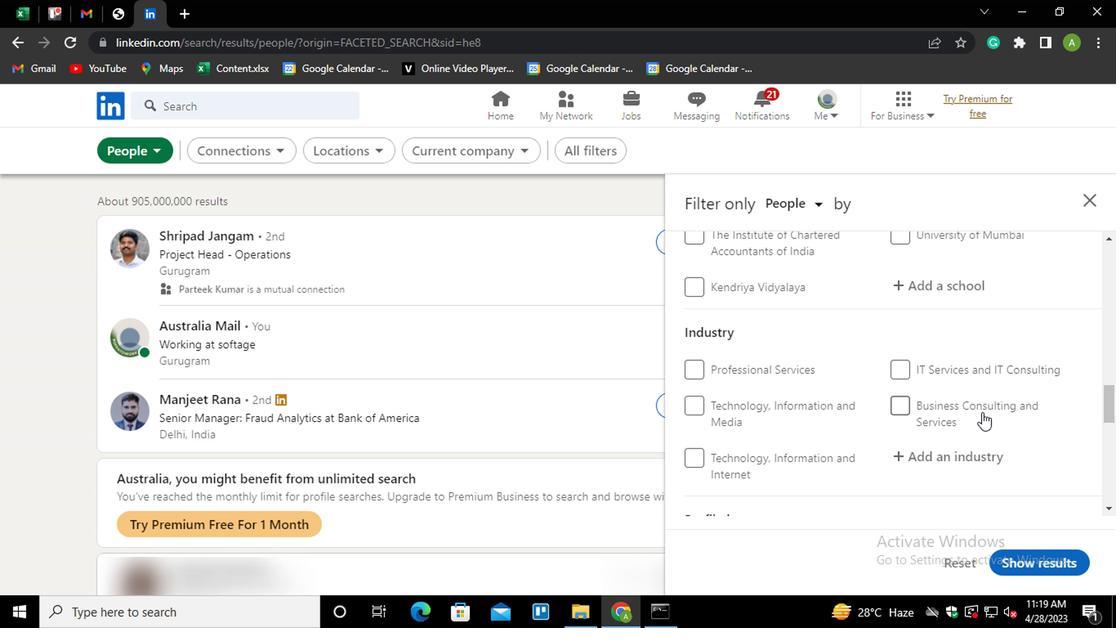 
Action: Mouse scrolled (983, 411) with delta (0, 1)
Screenshot: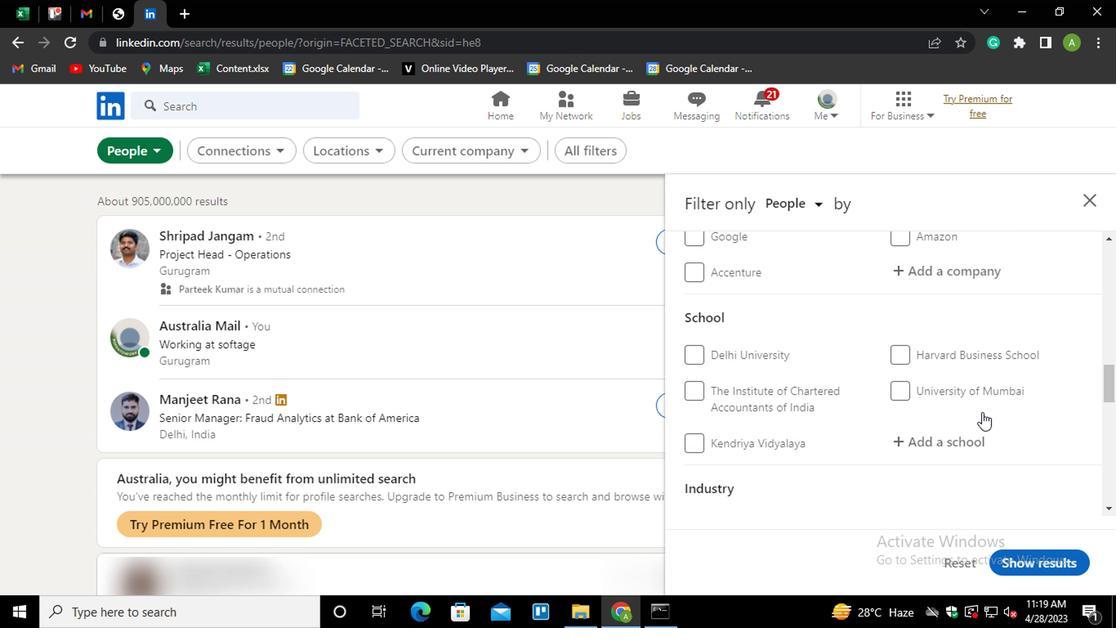 
Action: Mouse scrolled (983, 411) with delta (0, 1)
Screenshot: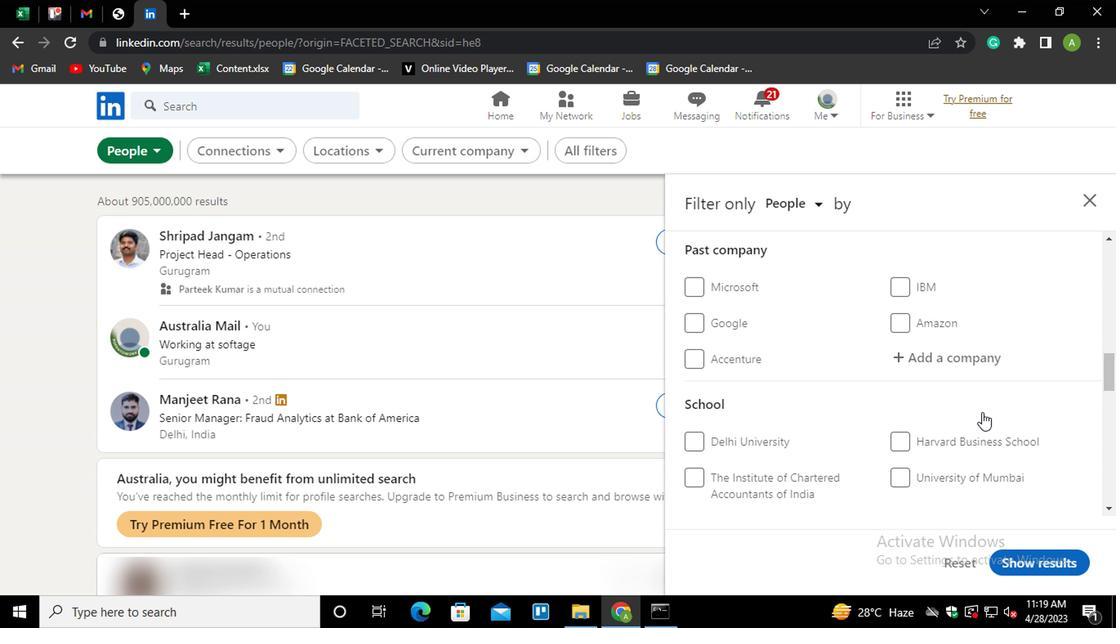 
Action: Mouse scrolled (983, 411) with delta (0, 1)
Screenshot: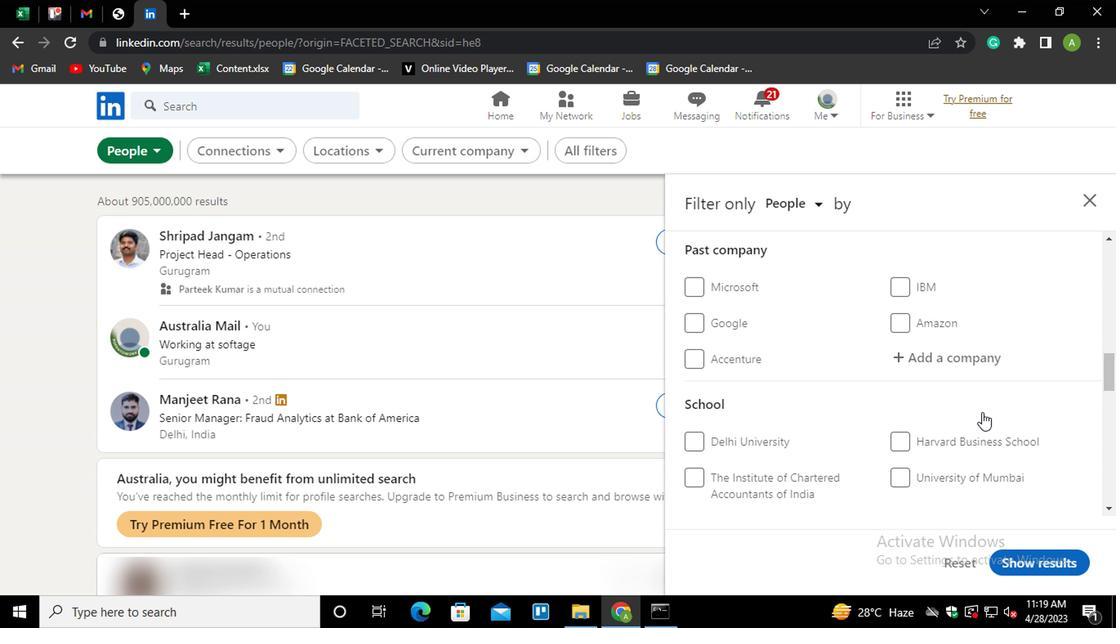 
Action: Mouse scrolled (983, 411) with delta (0, 1)
Screenshot: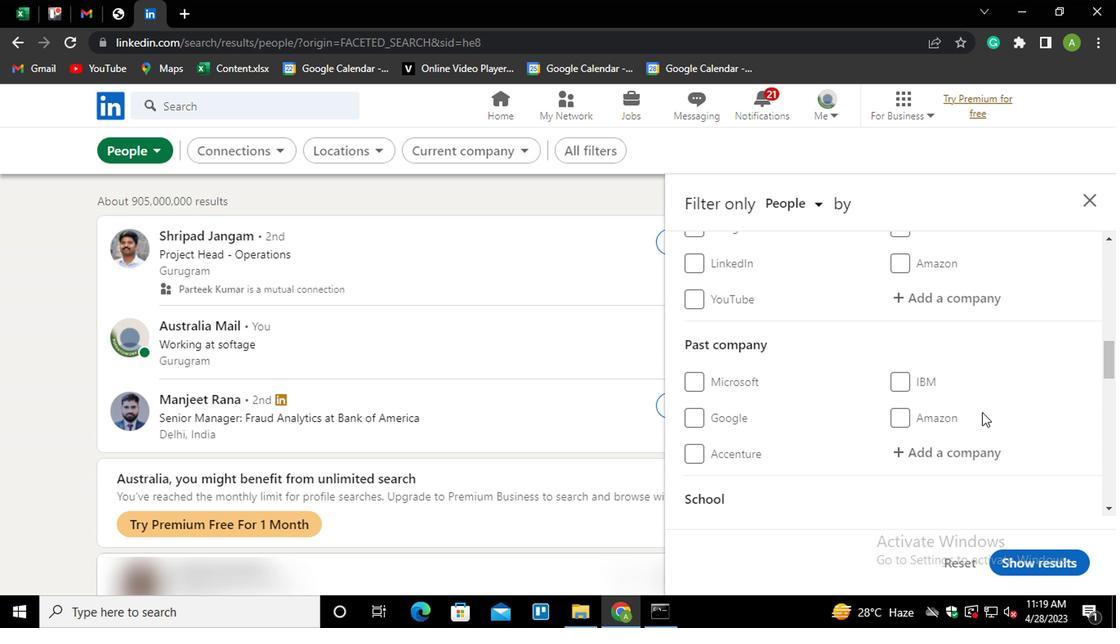 
Action: Mouse moved to (943, 451)
Screenshot: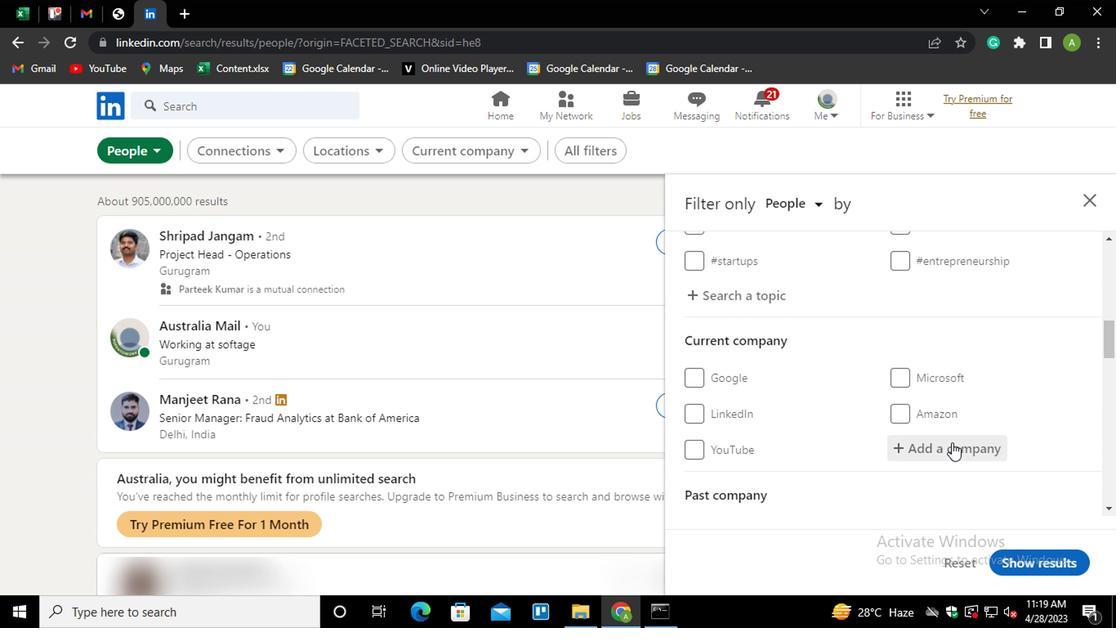
Action: Mouse pressed left at (943, 451)
Screenshot: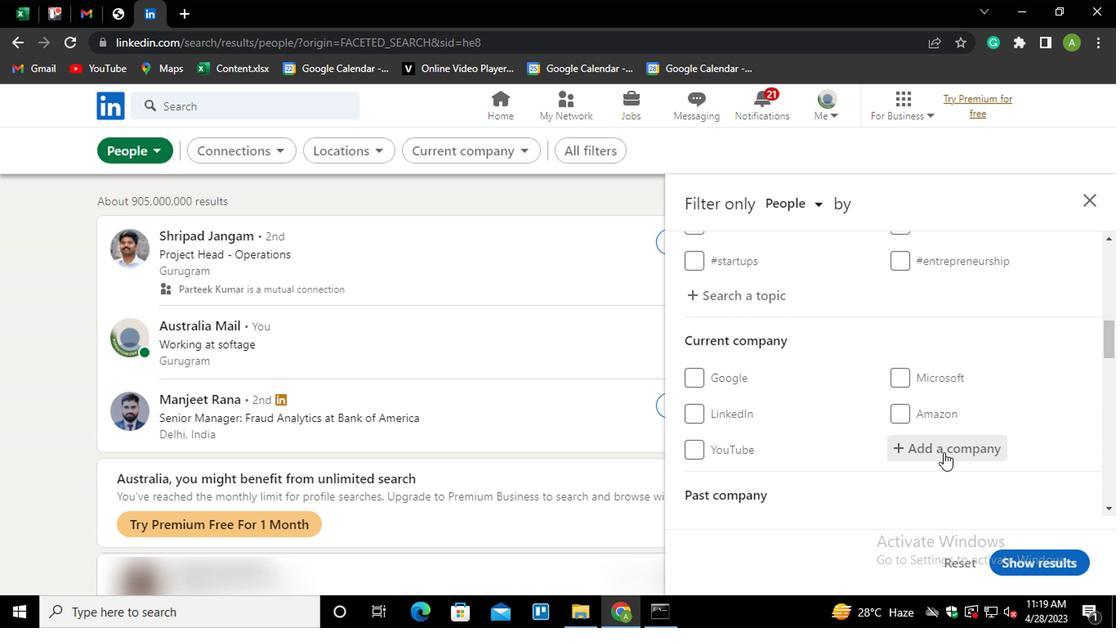 
Action: Mouse moved to (949, 449)
Screenshot: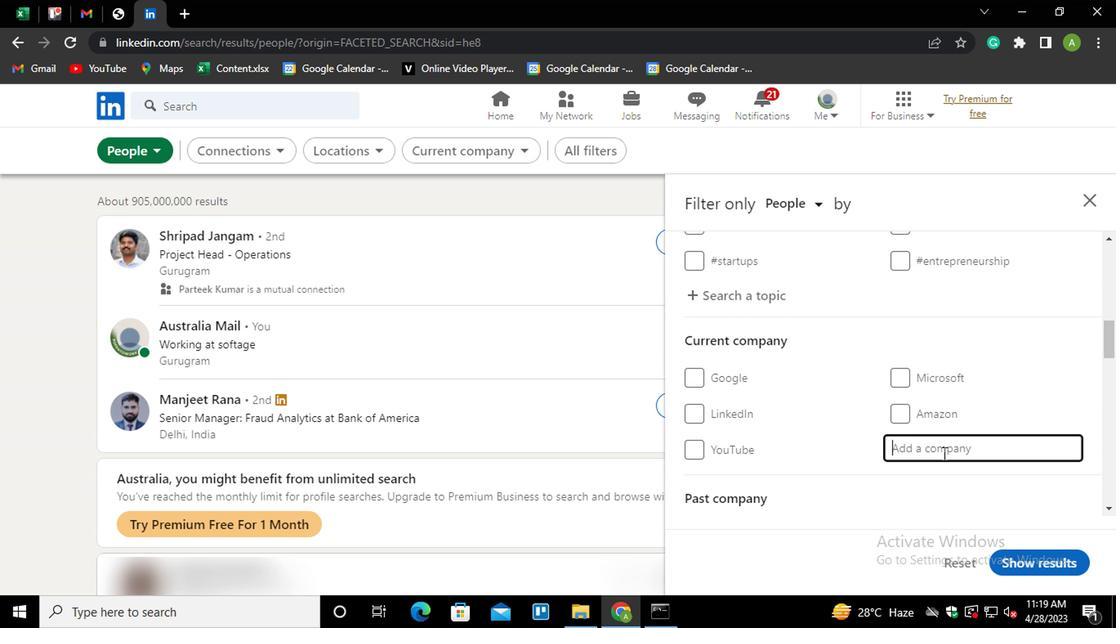 
Action: Mouse pressed left at (949, 449)
Screenshot: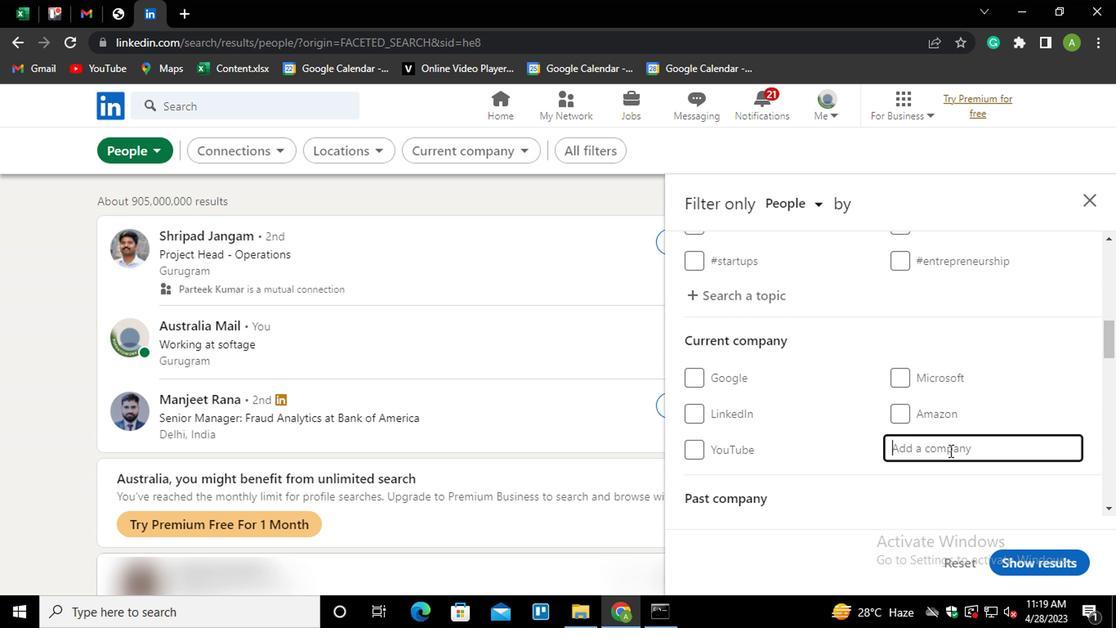 
Action: Key pressed <Key.shift>MIRACLE<Key.down><Key.enter>
Screenshot: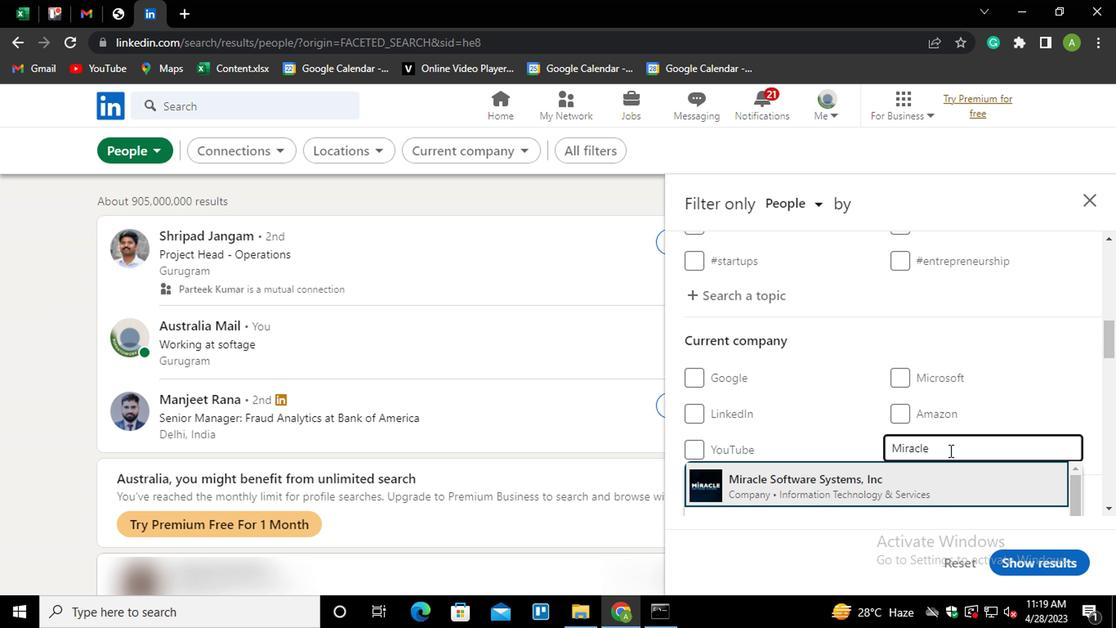 
Action: Mouse scrolled (949, 447) with delta (0, -1)
Screenshot: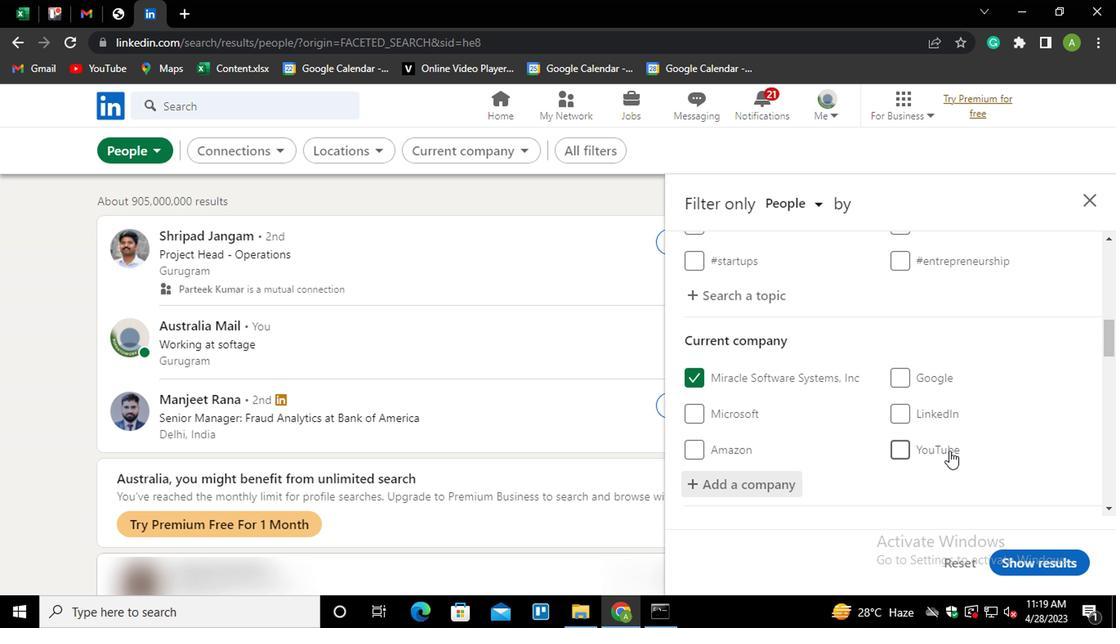 
Action: Mouse scrolled (949, 447) with delta (0, -1)
Screenshot: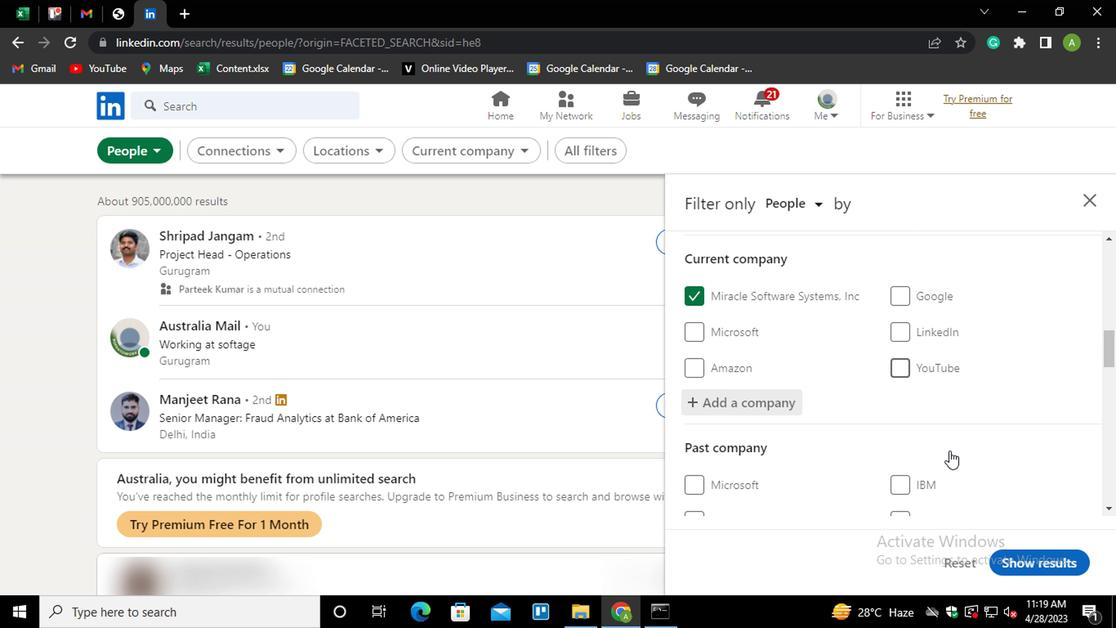 
Action: Mouse scrolled (949, 447) with delta (0, -1)
Screenshot: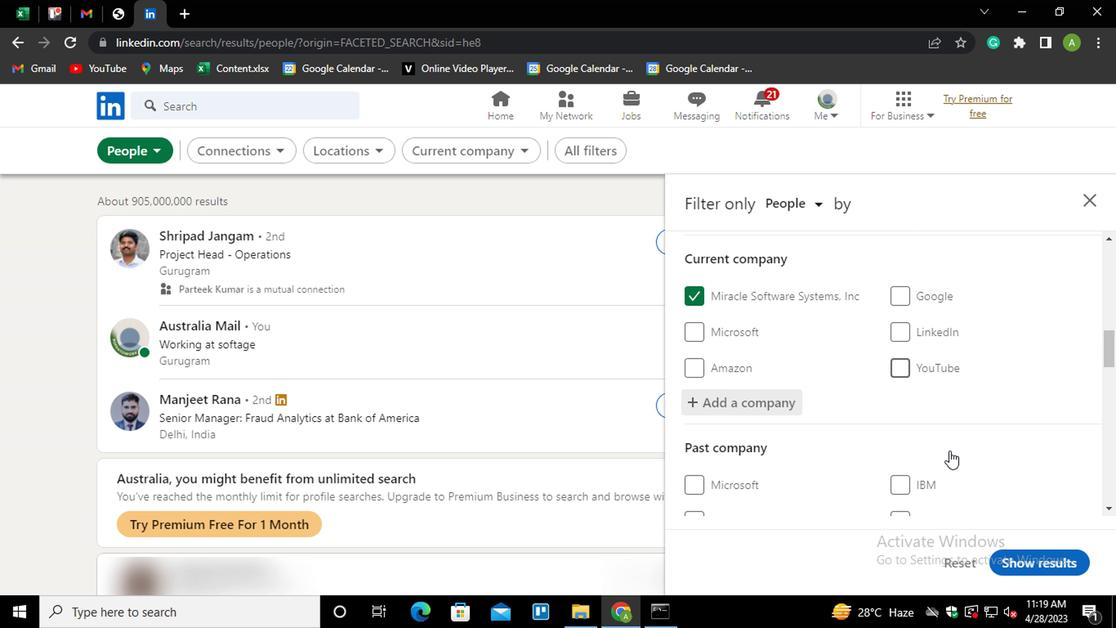 
Action: Mouse scrolled (949, 447) with delta (0, -1)
Screenshot: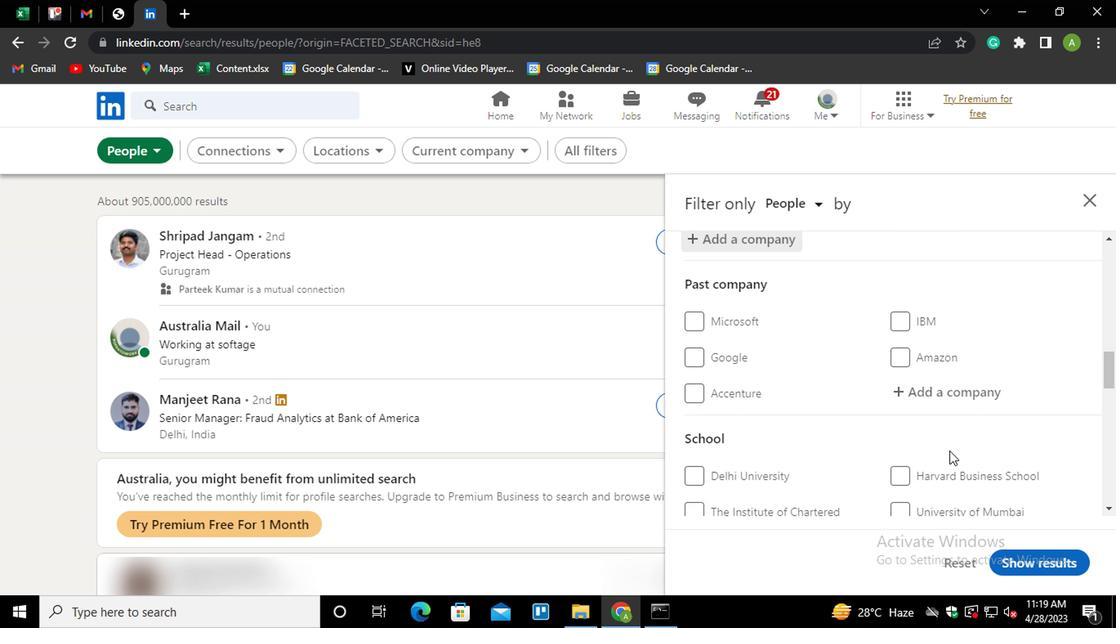 
Action: Mouse scrolled (949, 447) with delta (0, -1)
Screenshot: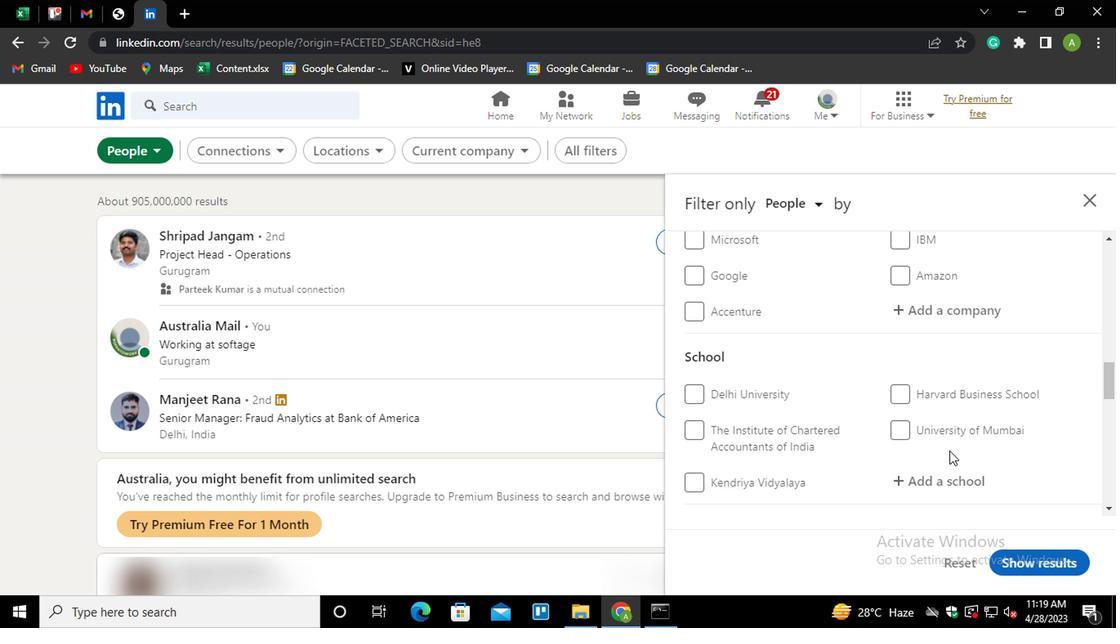 
Action: Mouse scrolled (949, 447) with delta (0, -1)
Screenshot: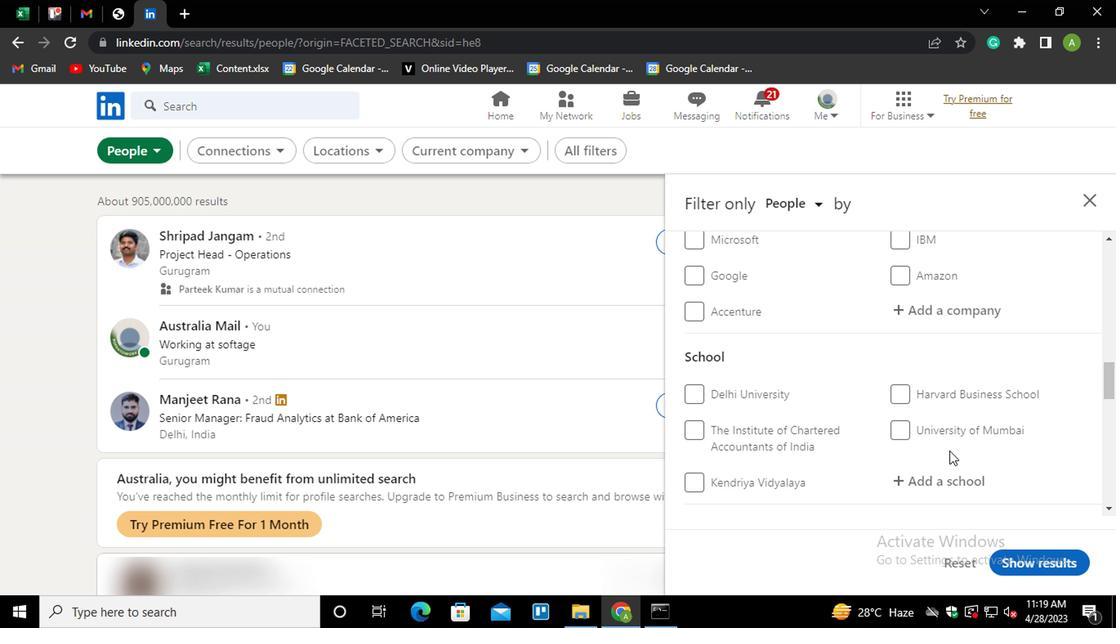 
Action: Mouse moved to (920, 325)
Screenshot: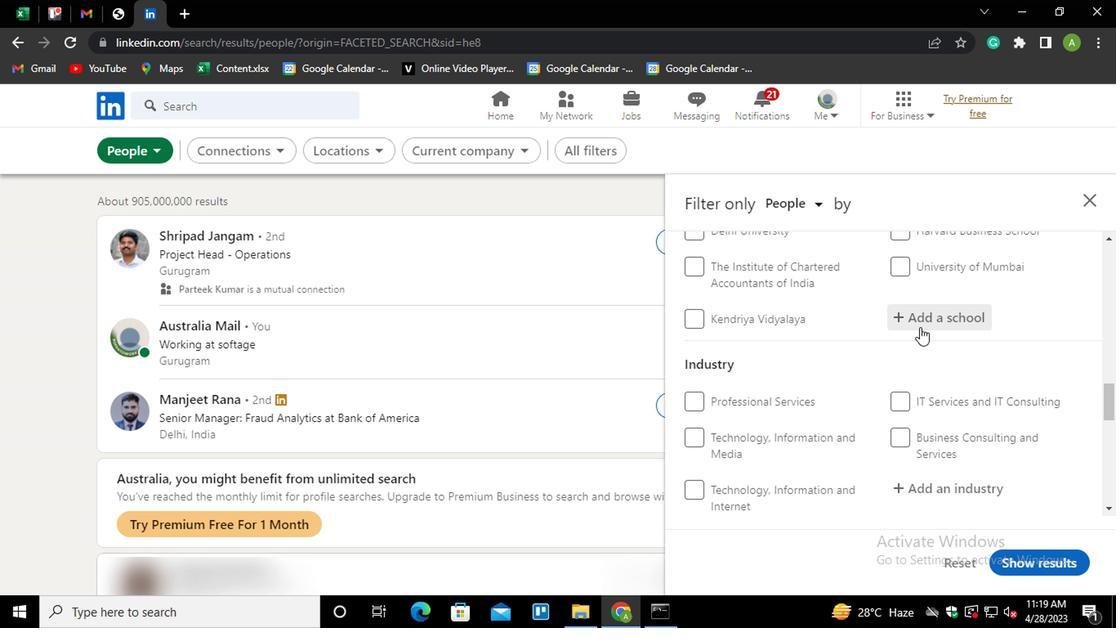 
Action: Mouse pressed left at (920, 325)
Screenshot: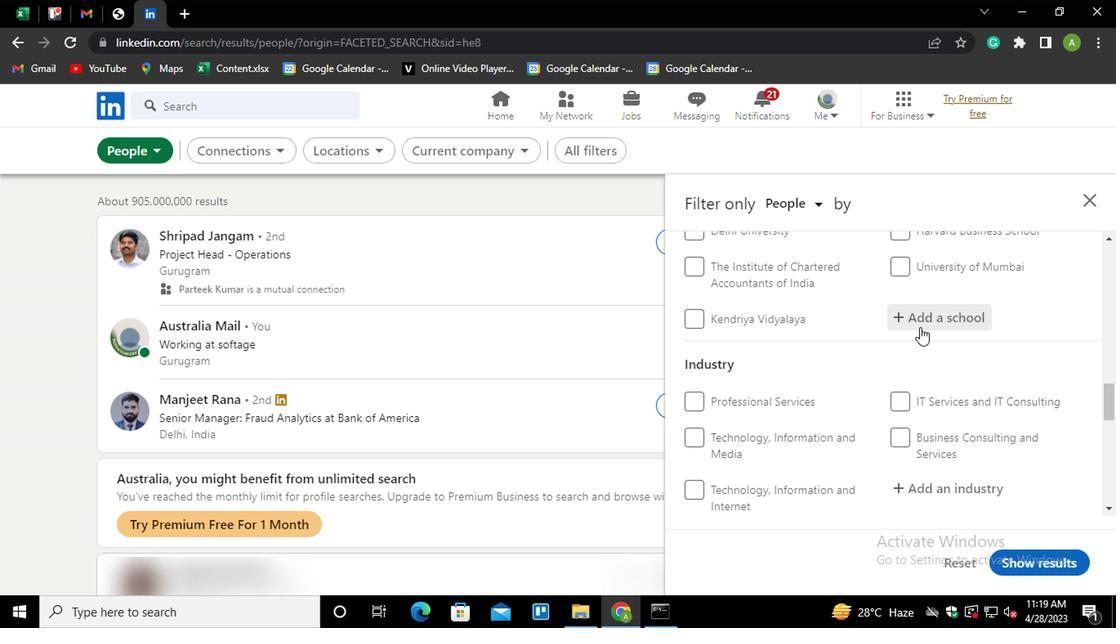
Action: Key pressed <Key.shift>HARCOURT<Key.down><Key.enter>
Screenshot: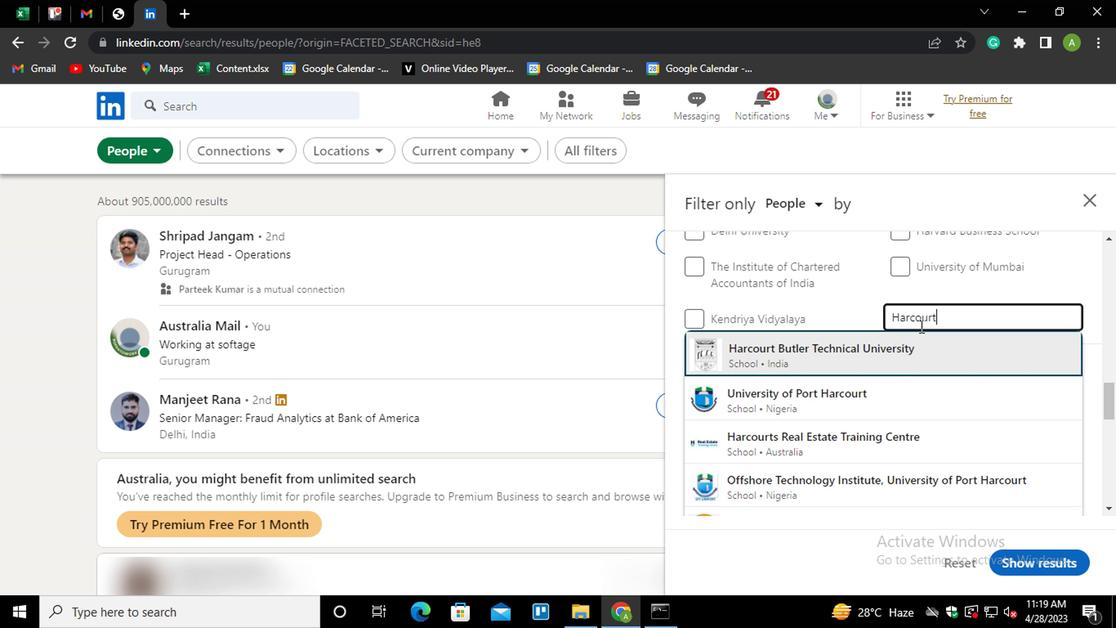
Action: Mouse moved to (922, 324)
Screenshot: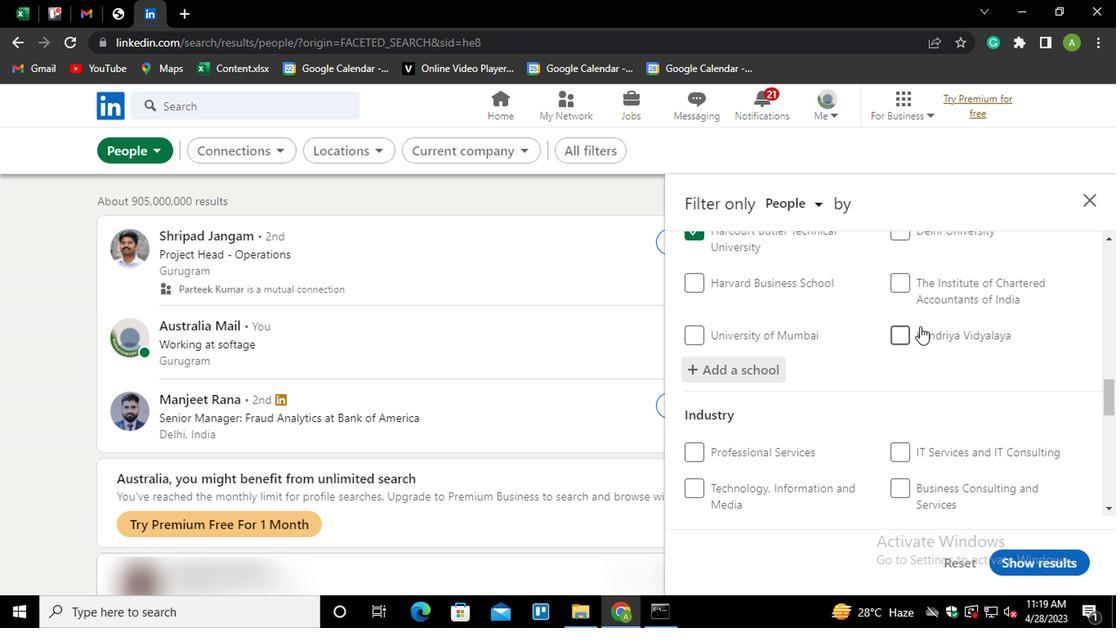 
Action: Mouse scrolled (922, 323) with delta (0, -1)
Screenshot: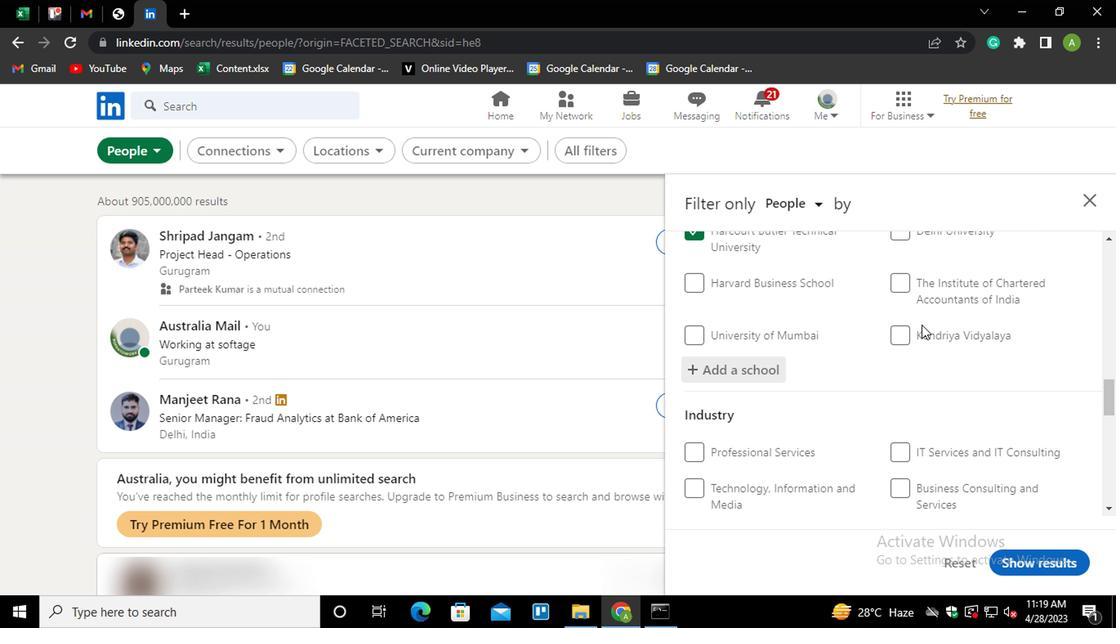 
Action: Mouse scrolled (922, 323) with delta (0, -1)
Screenshot: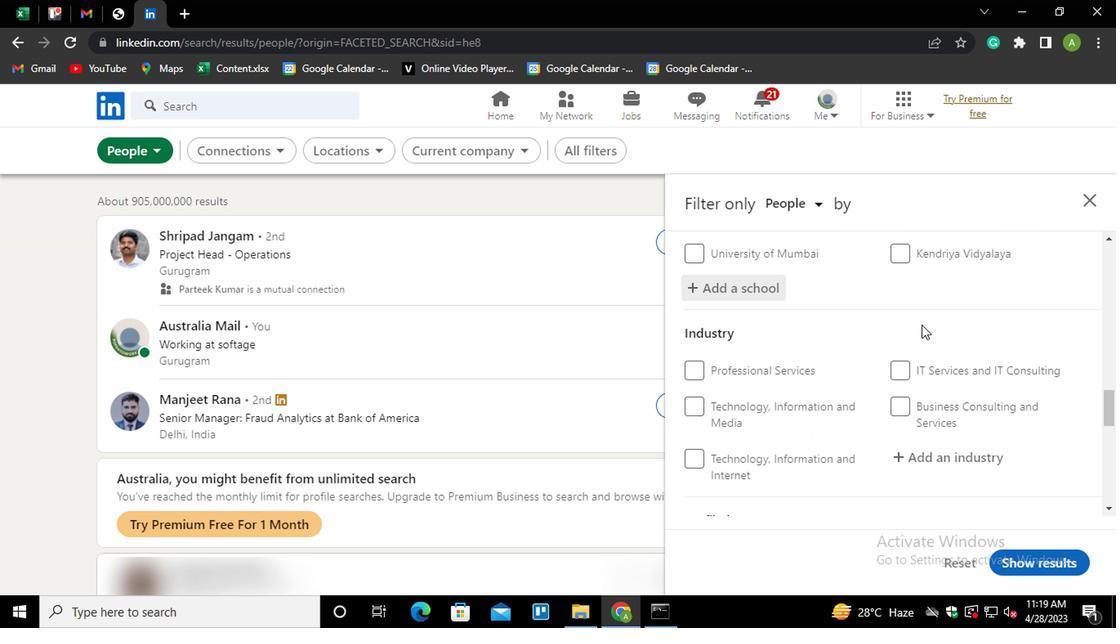 
Action: Mouse moved to (933, 364)
Screenshot: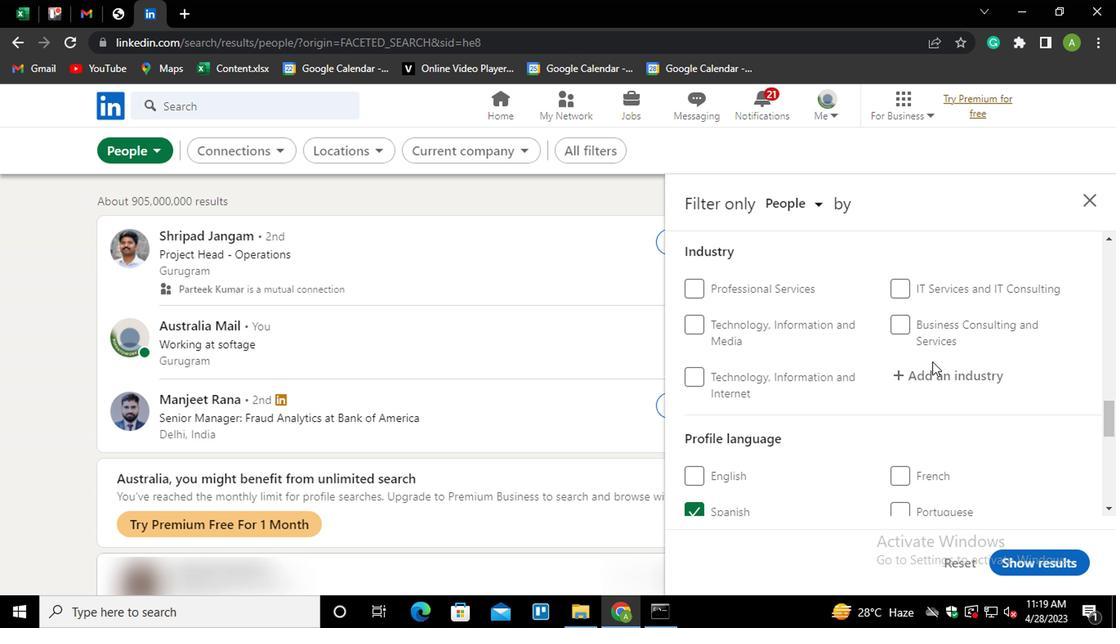 
Action: Mouse pressed left at (933, 364)
Screenshot: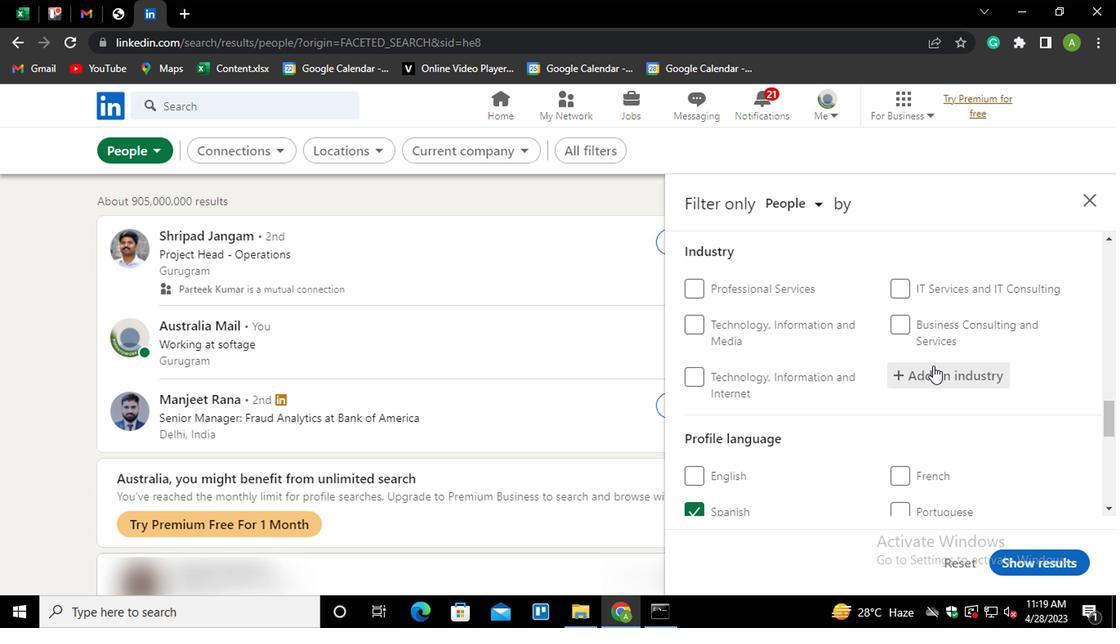 
Action: Key pressed <Key.shift>TABACCO<Key.home><Key.right><Key.right><Key.backspace>O<Key.end><Key.space><Key.down><Key.enter>
Screenshot: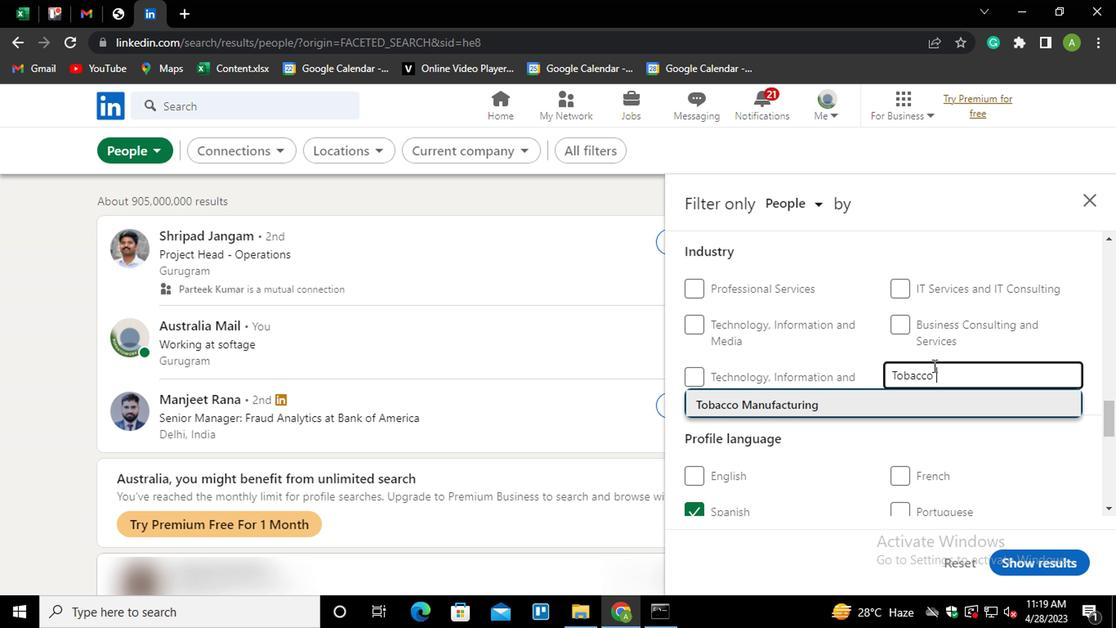 
Action: Mouse scrolled (933, 364) with delta (0, 0)
Screenshot: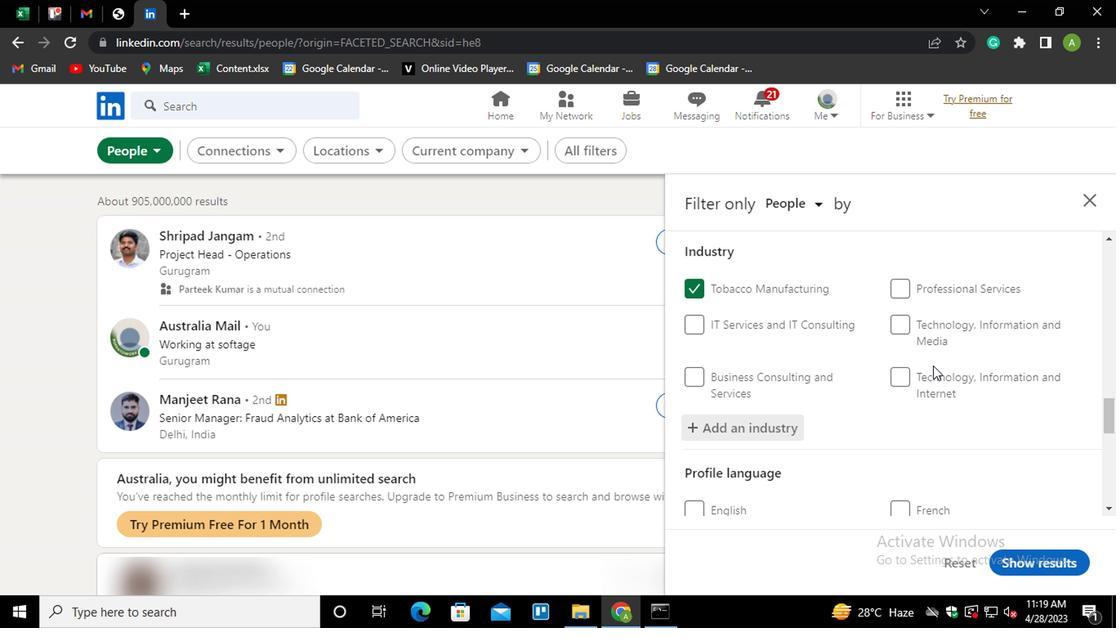 
Action: Mouse scrolled (933, 364) with delta (0, 0)
Screenshot: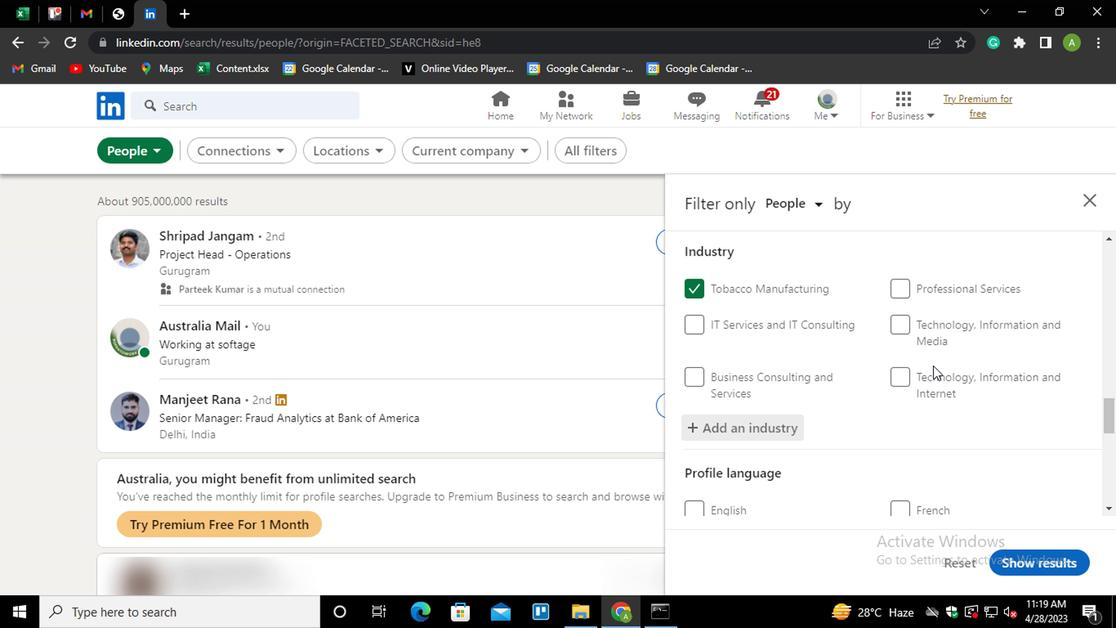 
Action: Mouse scrolled (933, 364) with delta (0, 0)
Screenshot: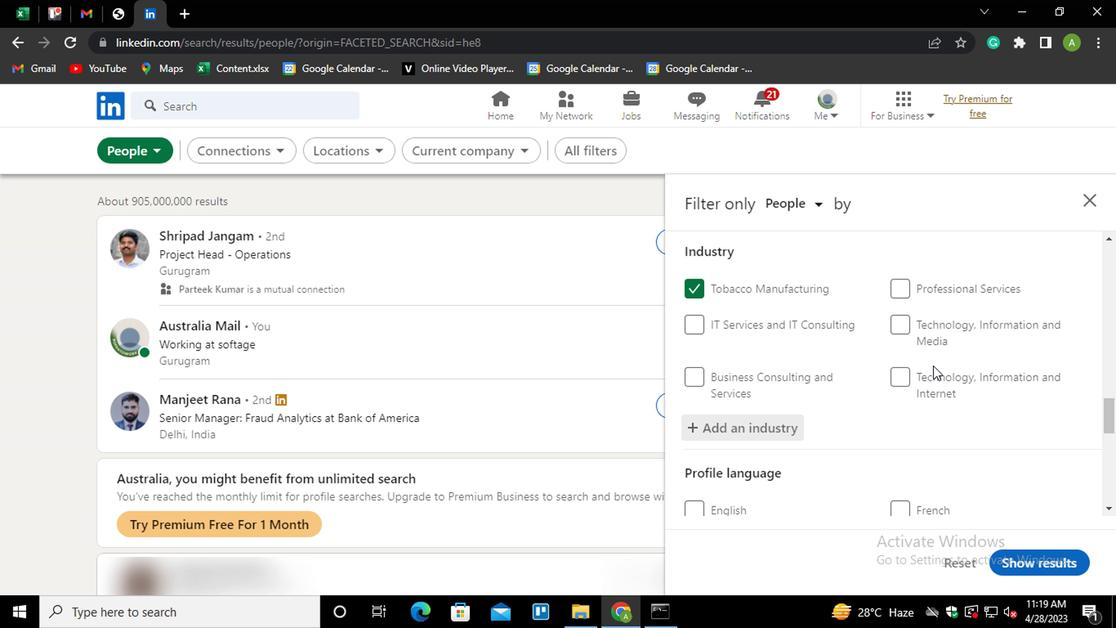 
Action: Mouse scrolled (933, 364) with delta (0, 0)
Screenshot: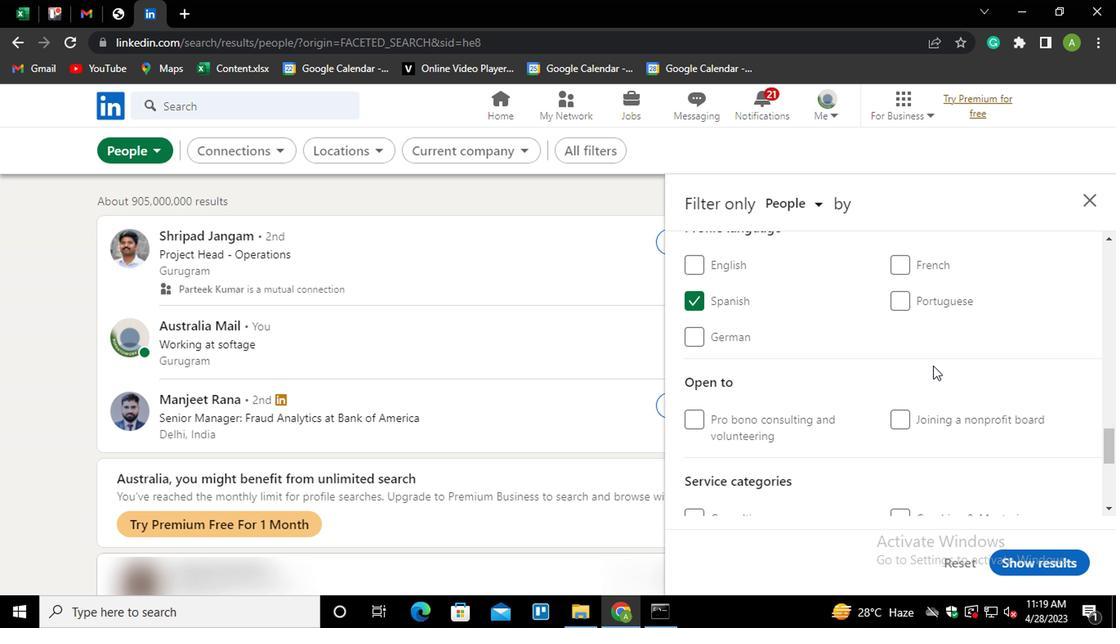 
Action: Mouse scrolled (933, 364) with delta (0, 0)
Screenshot: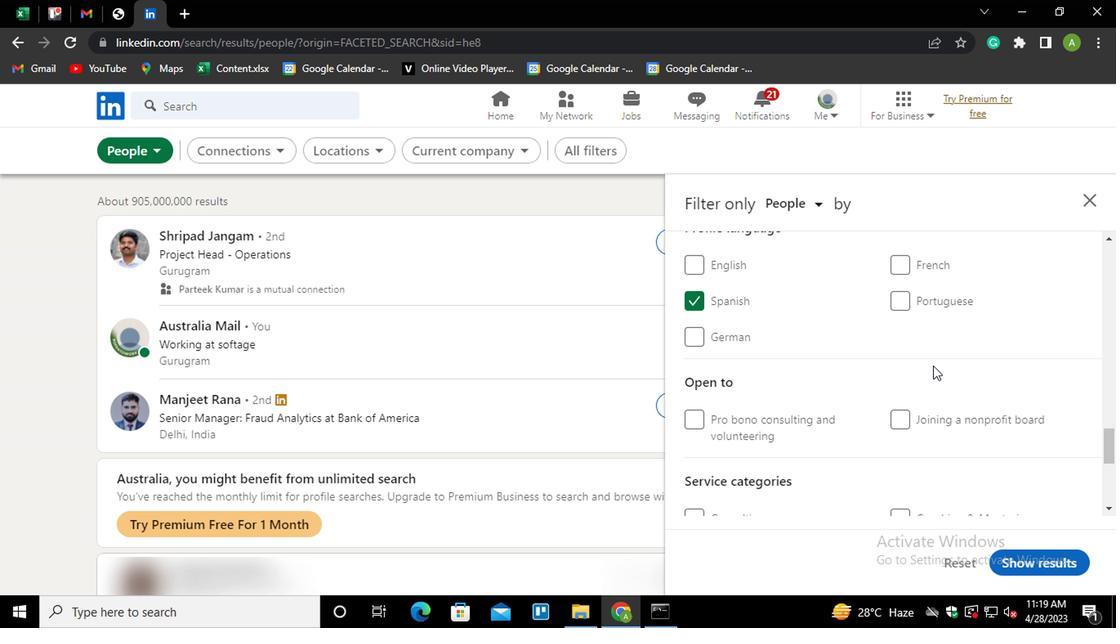 
Action: Mouse scrolled (933, 364) with delta (0, 0)
Screenshot: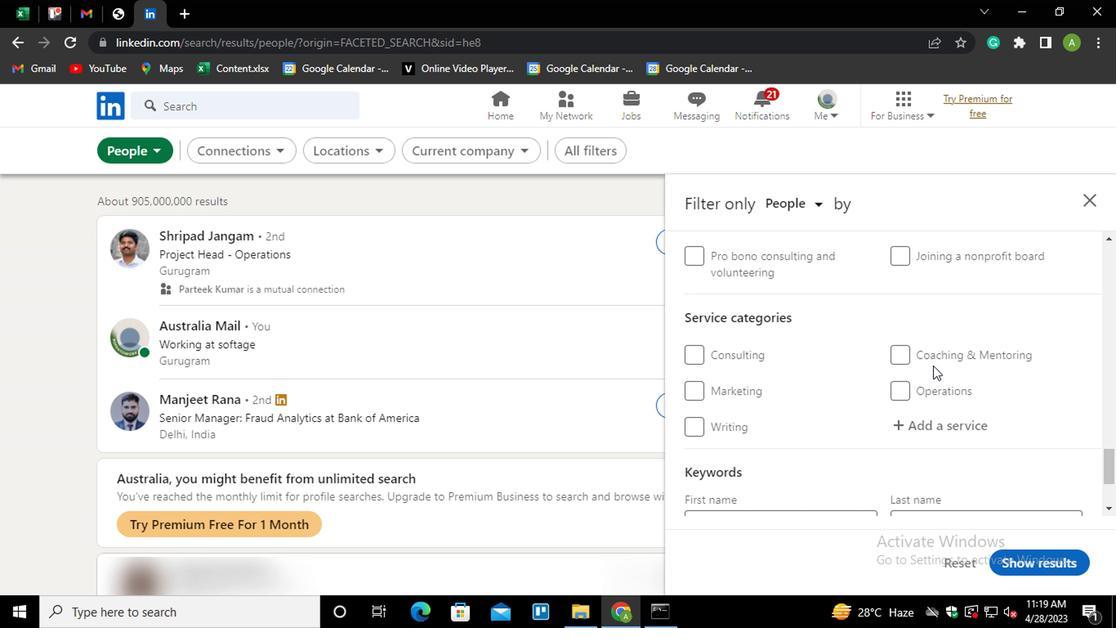 
Action: Mouse moved to (931, 341)
Screenshot: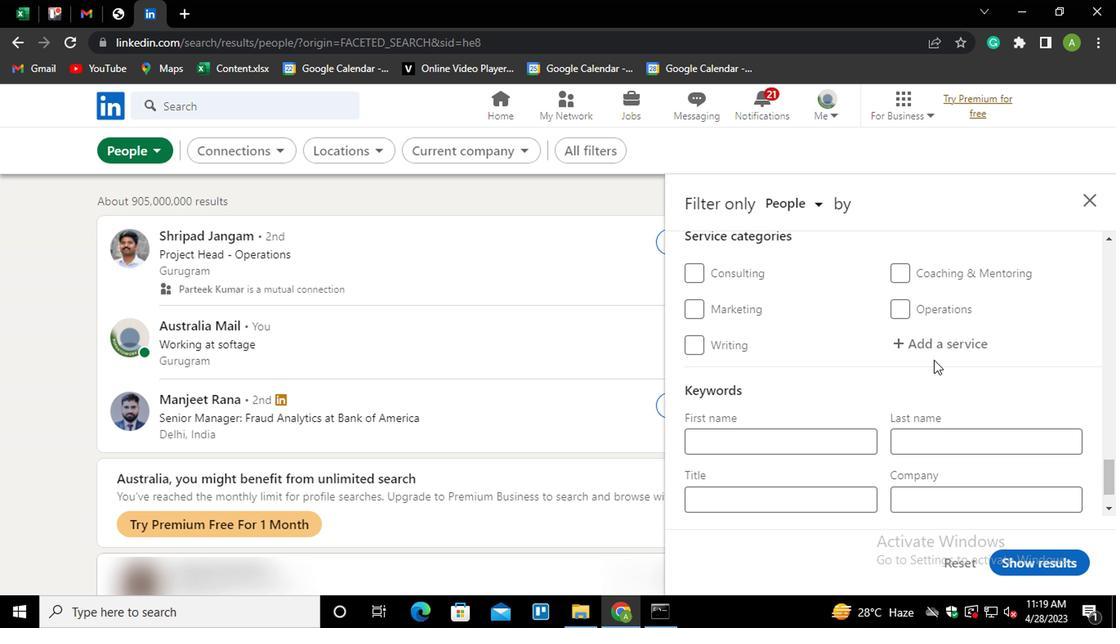 
Action: Mouse pressed left at (931, 341)
Screenshot: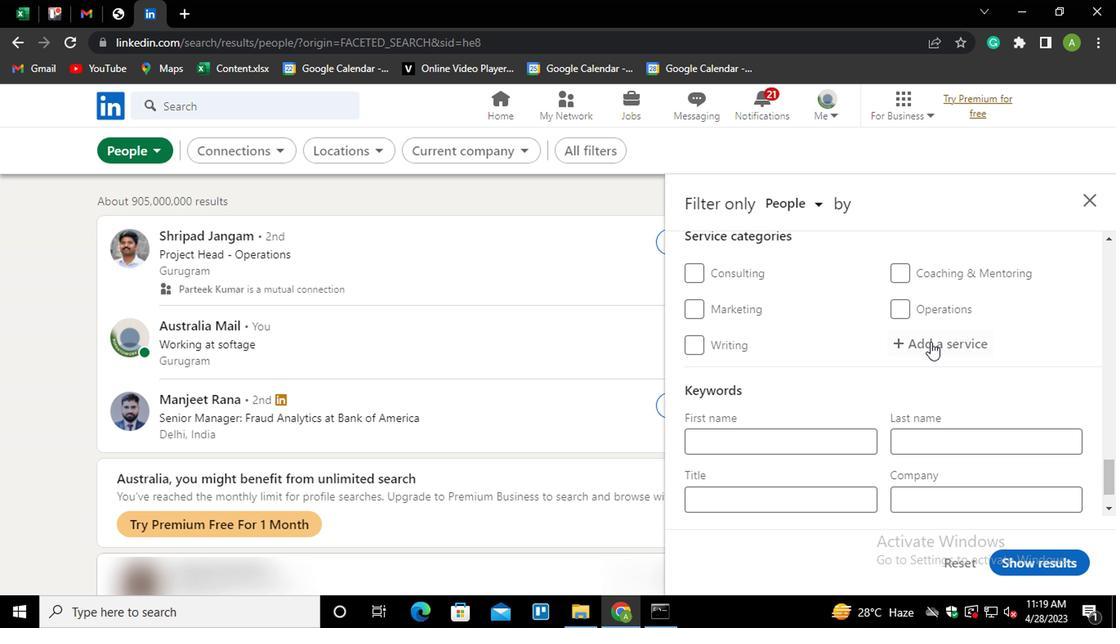 
Action: Mouse moved to (930, 341)
Screenshot: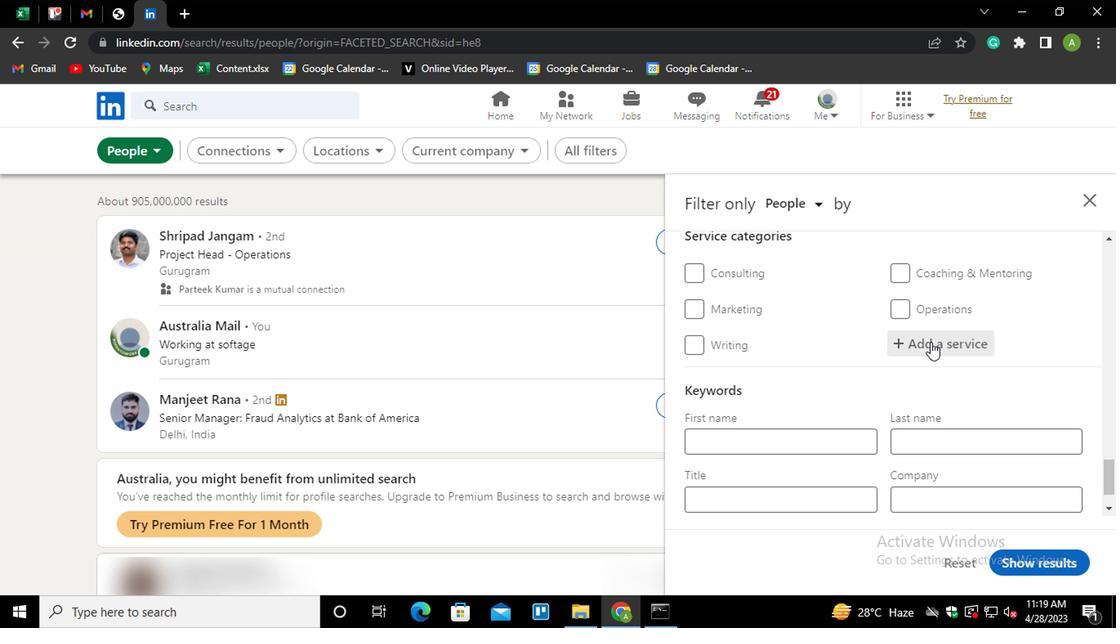
Action: Key pressed <Key.shift>SOFTWA<Key.down><Key.enter>
Screenshot: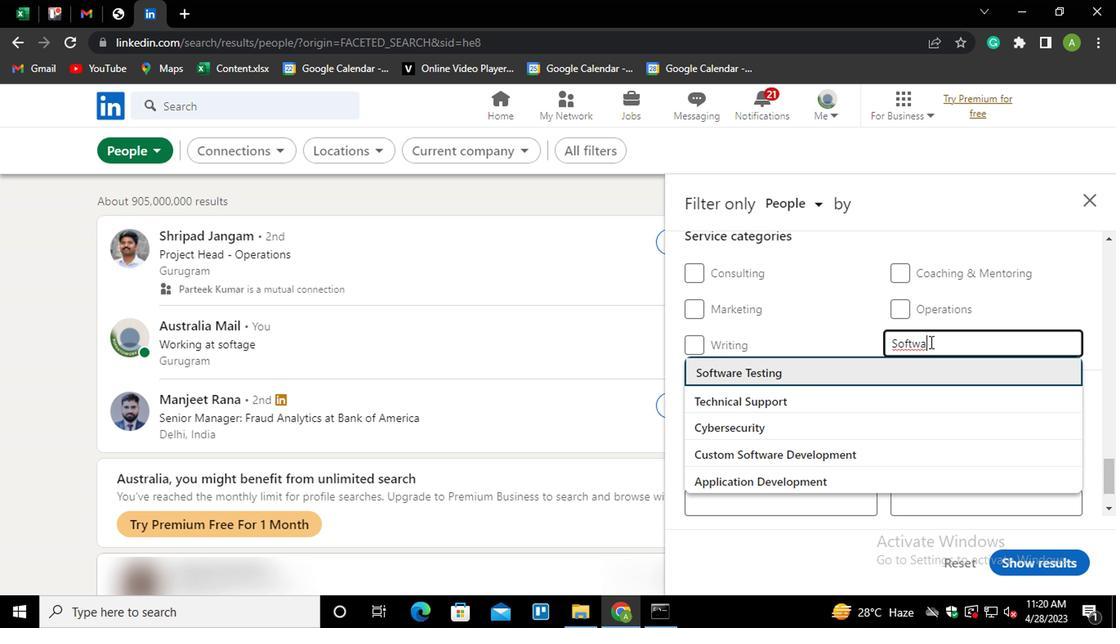 
Action: Mouse moved to (922, 343)
Screenshot: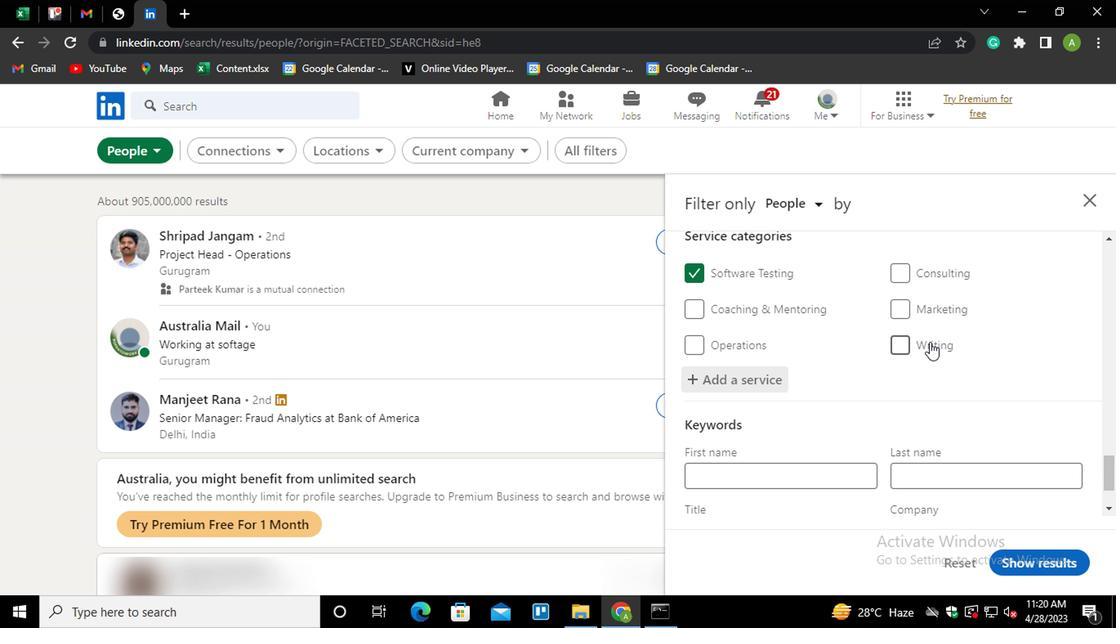 
Action: Mouse scrolled (922, 342) with delta (0, -1)
Screenshot: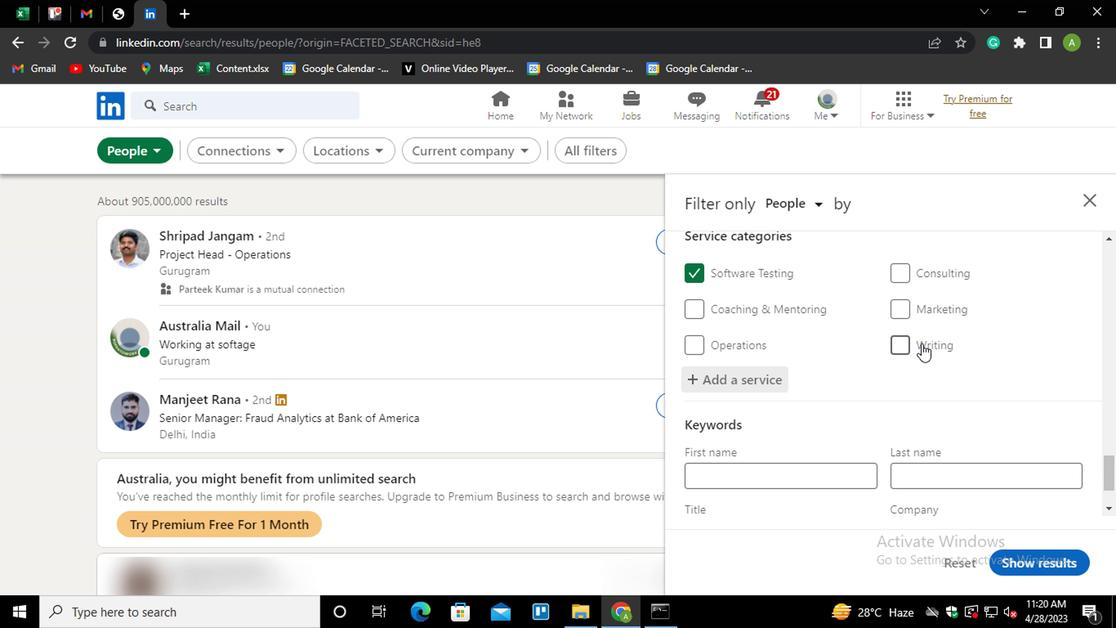 
Action: Mouse scrolled (922, 342) with delta (0, -1)
Screenshot: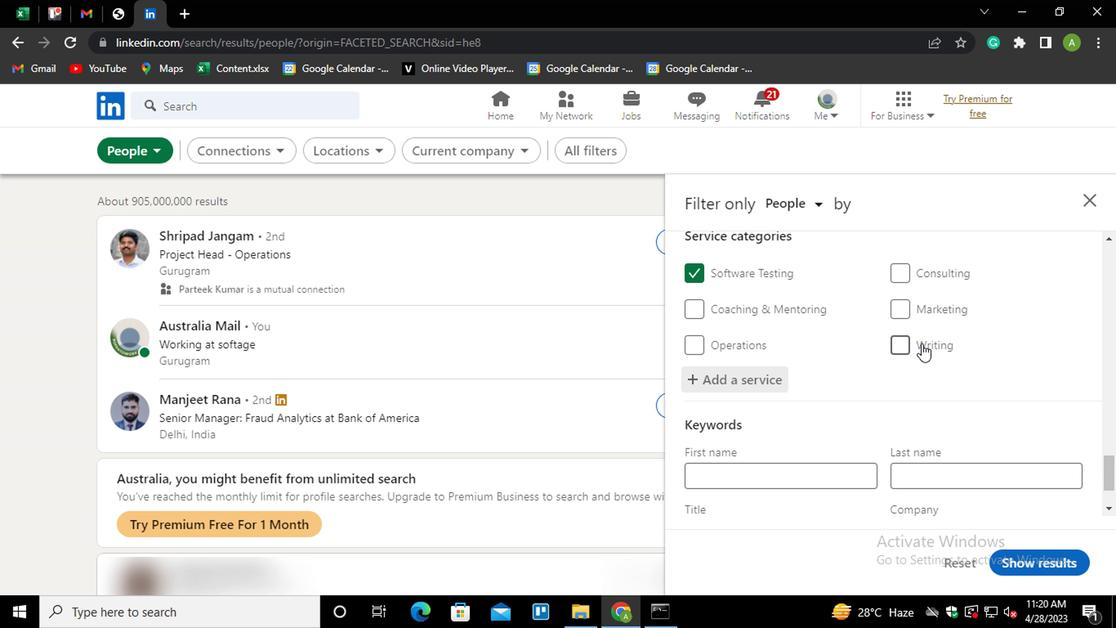 
Action: Mouse scrolled (922, 342) with delta (0, -1)
Screenshot: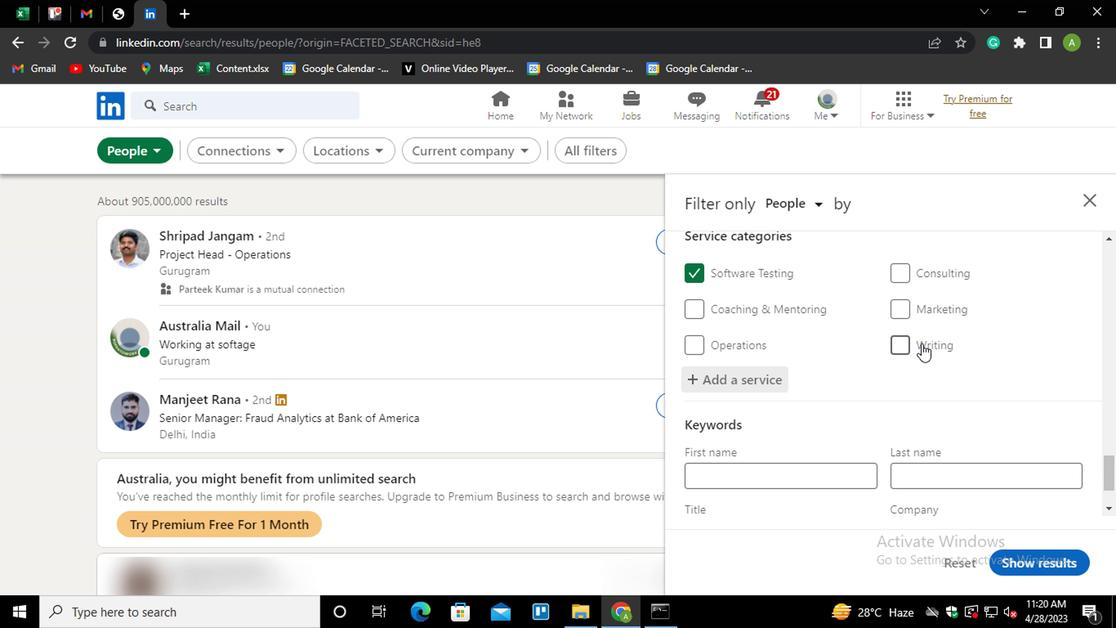 
Action: Mouse scrolled (922, 342) with delta (0, -1)
Screenshot: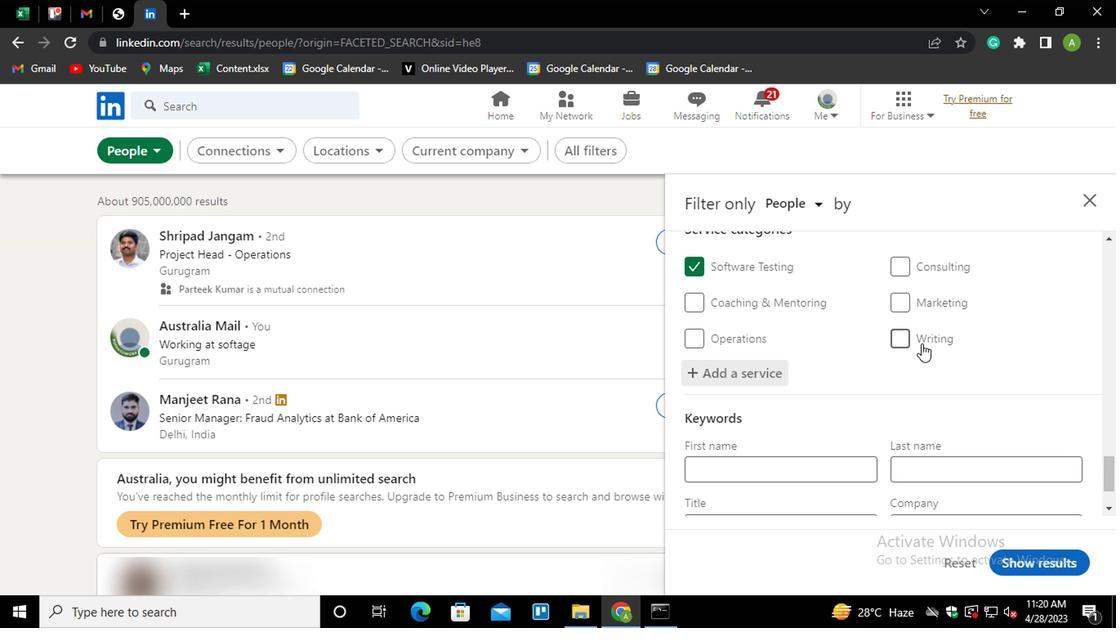 
Action: Mouse moved to (773, 439)
Screenshot: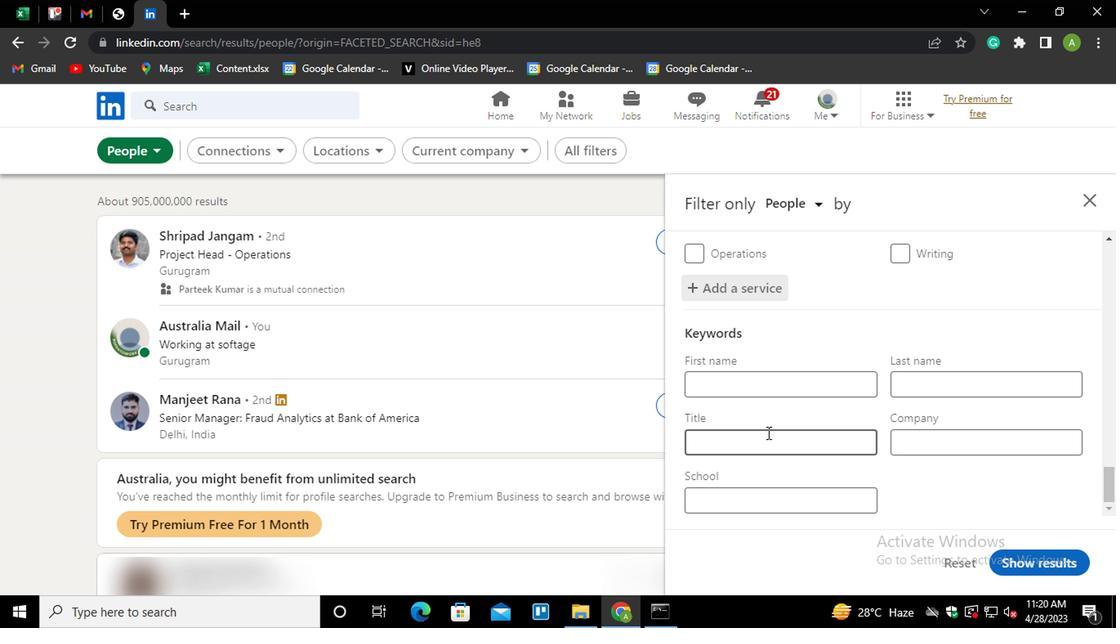 
Action: Mouse pressed left at (773, 439)
Screenshot: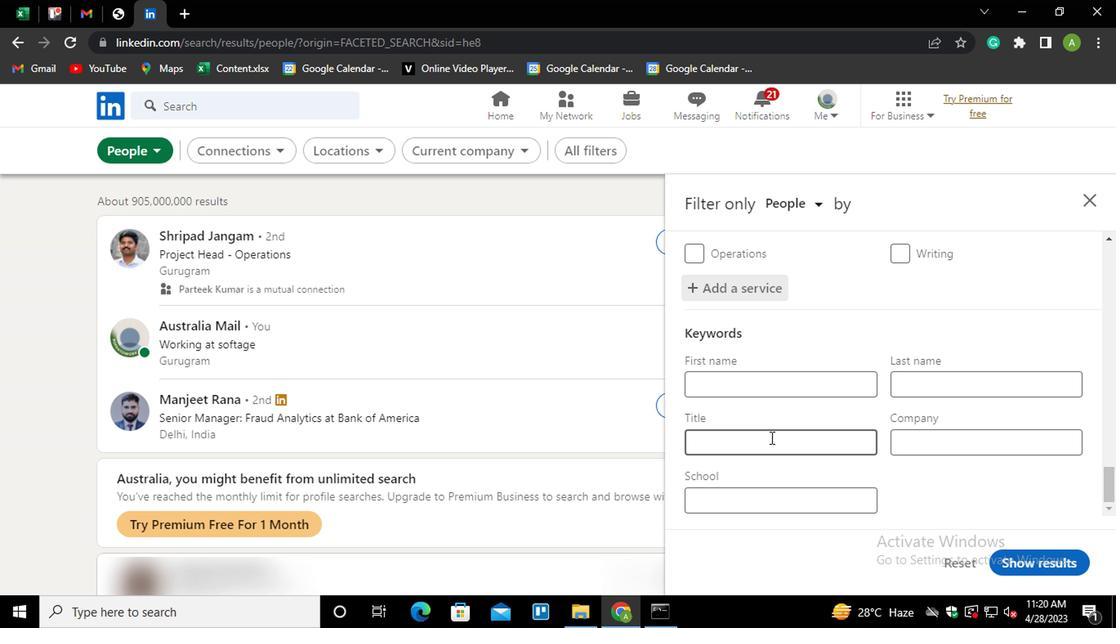 
Action: Key pressed <Key.shift>OPERATINAL<Key.space><Key.shift>COORDINATOR
Screenshot: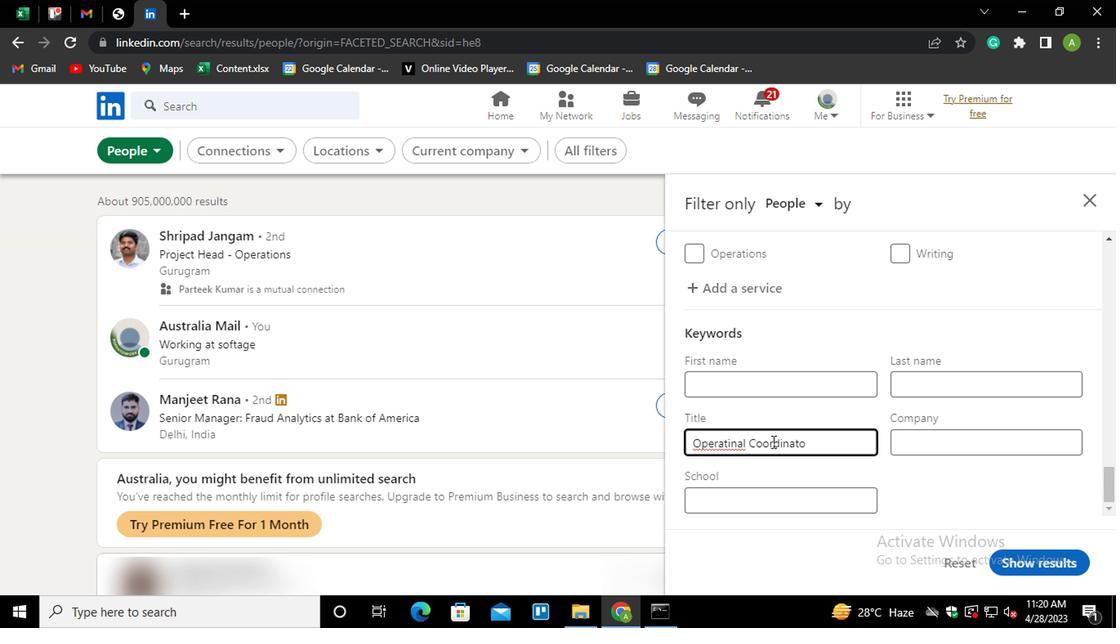 
Action: Mouse moved to (746, 442)
Screenshot: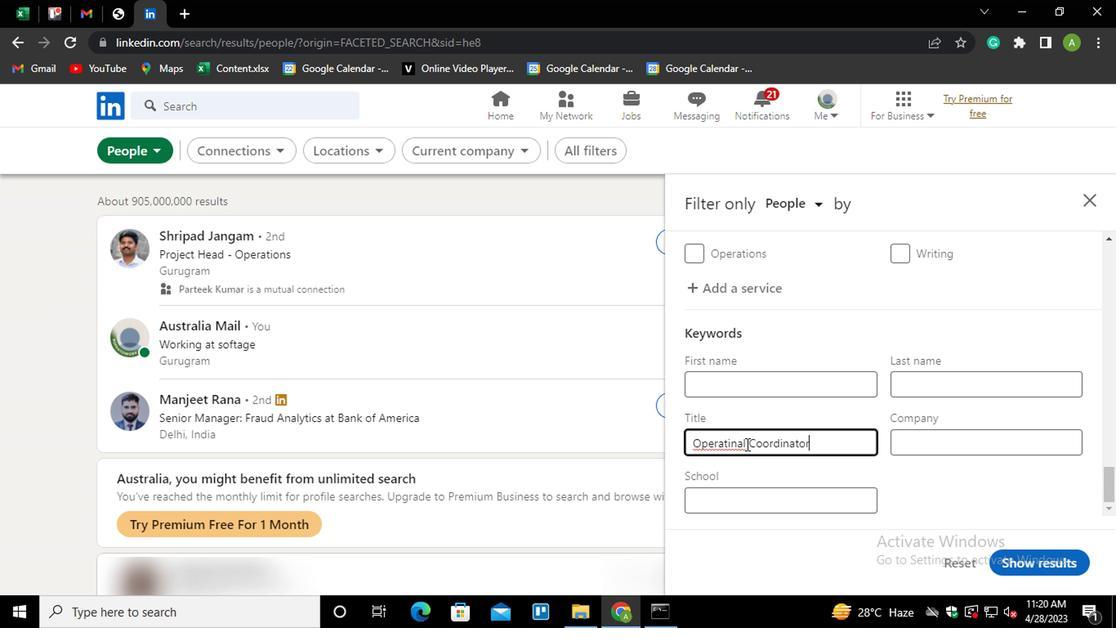 
Action: Mouse pressed left at (746, 442)
Screenshot: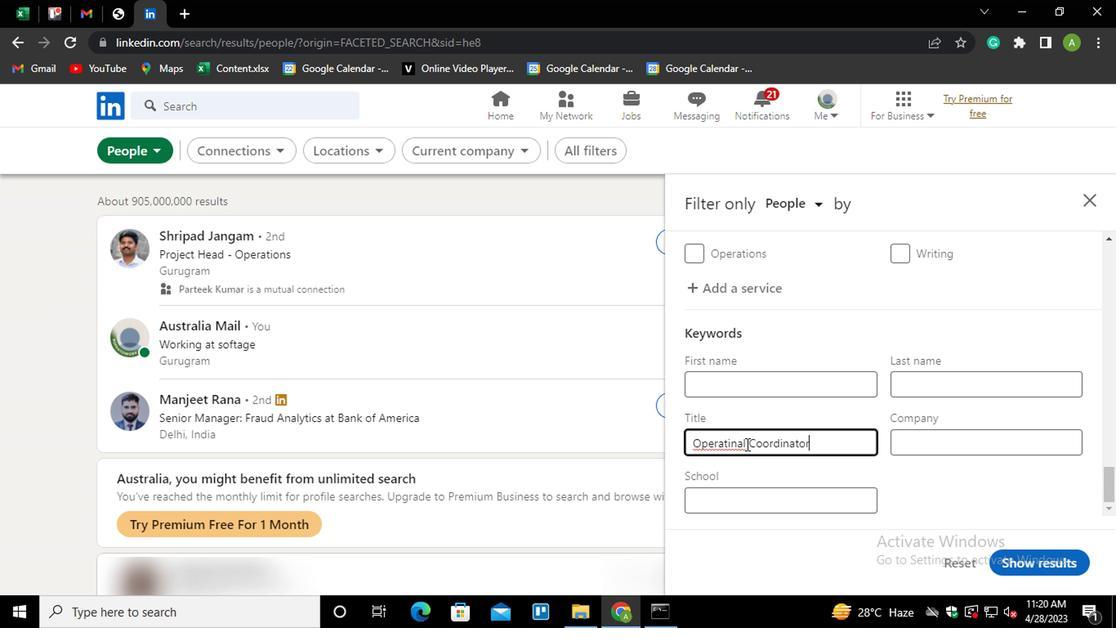 
Action: Mouse moved to (763, 451)
Screenshot: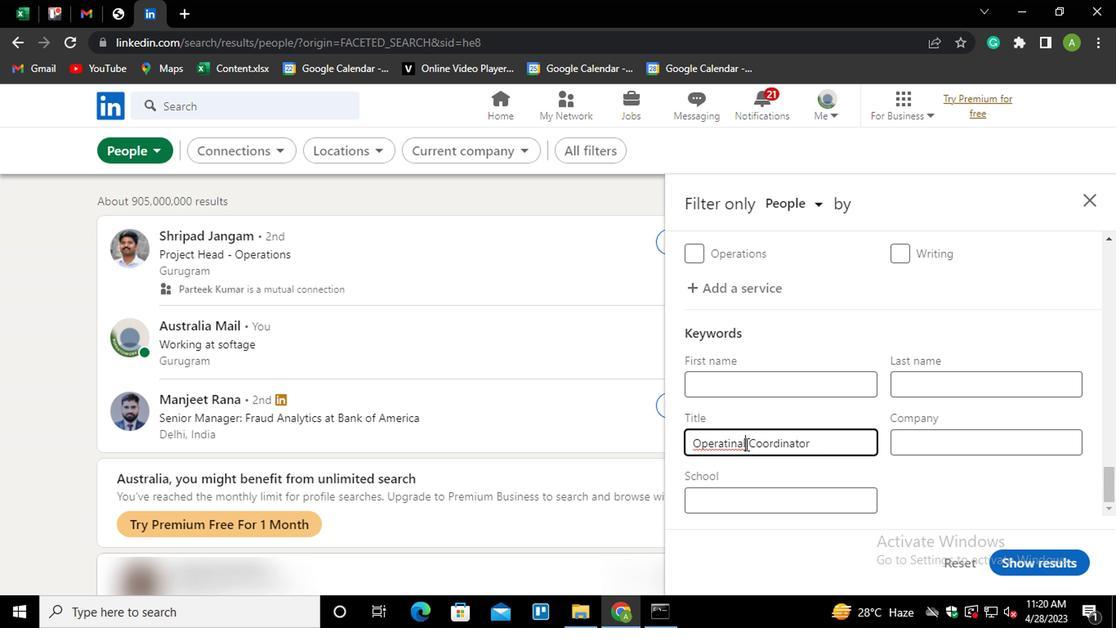 
Action: Key pressed <Key.backspace><Key.backspace><Key.backspace><Key.backspace>O<Key.backspace>IONS
Screenshot: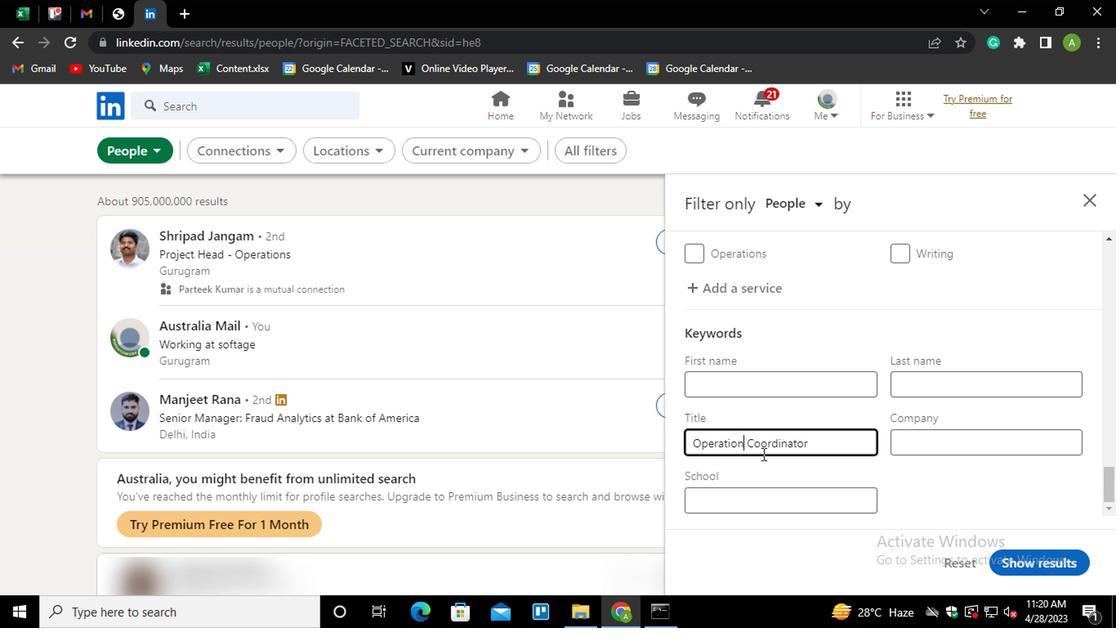 
Action: Mouse moved to (1077, 557)
Screenshot: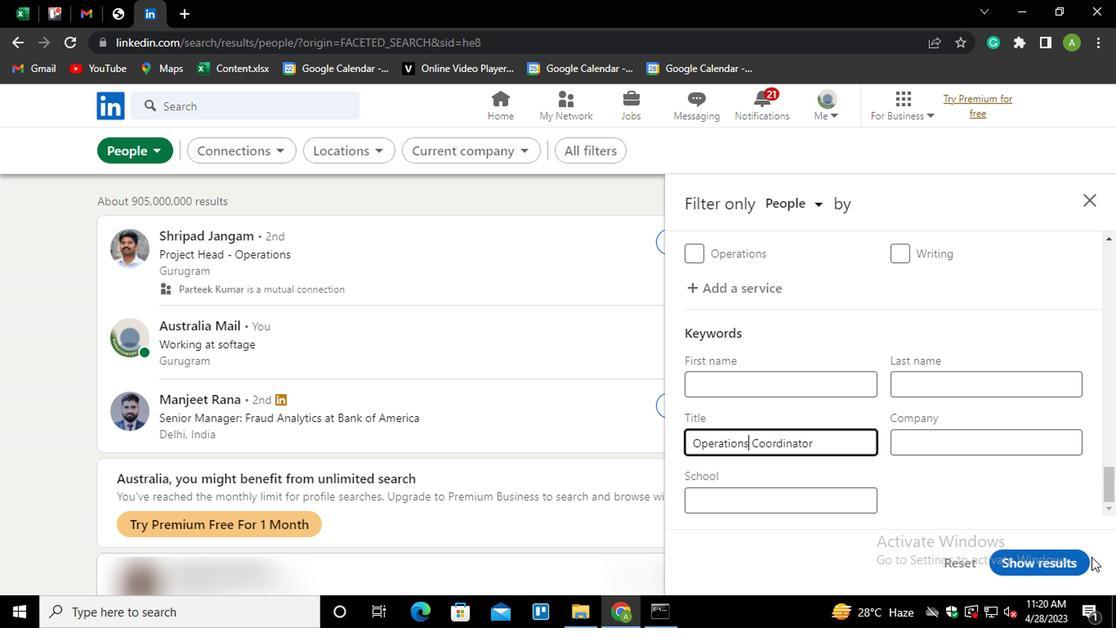
Action: Mouse pressed left at (1077, 557)
Screenshot: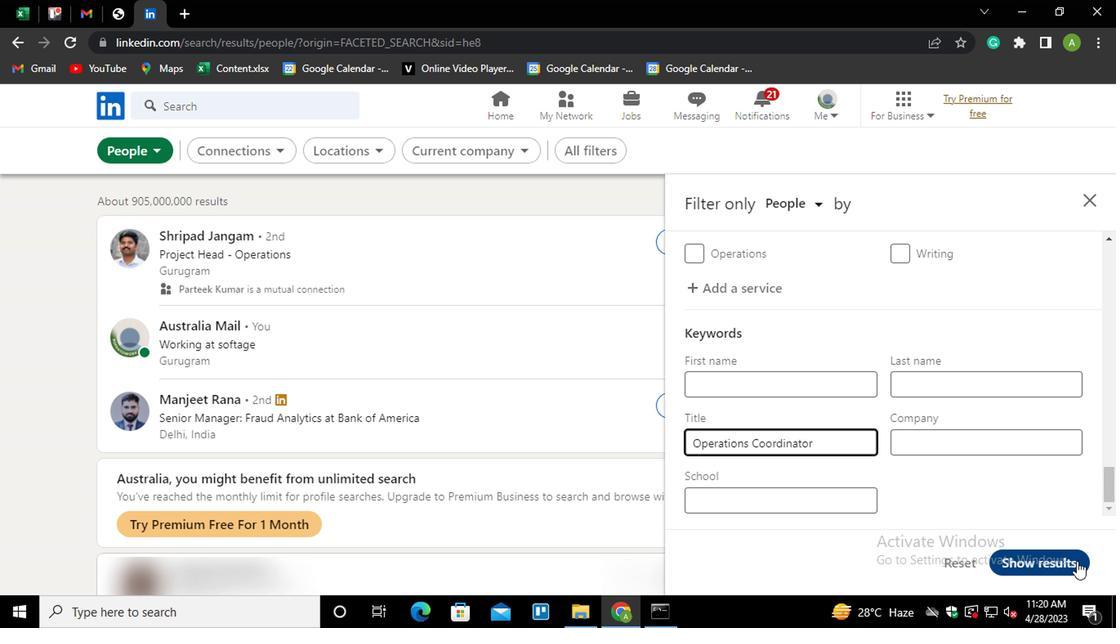 
